 Task: Find connections with filter location Temuco with filter topic #lawyerswith filter profile language Potuguese with filter current company Teladoc Health with filter school University College of Engineering, Osmania University with filter industry Environmental Services with filter service category Information Management with filter keywords title Purchasing Staff
Action: Mouse moved to (572, 72)
Screenshot: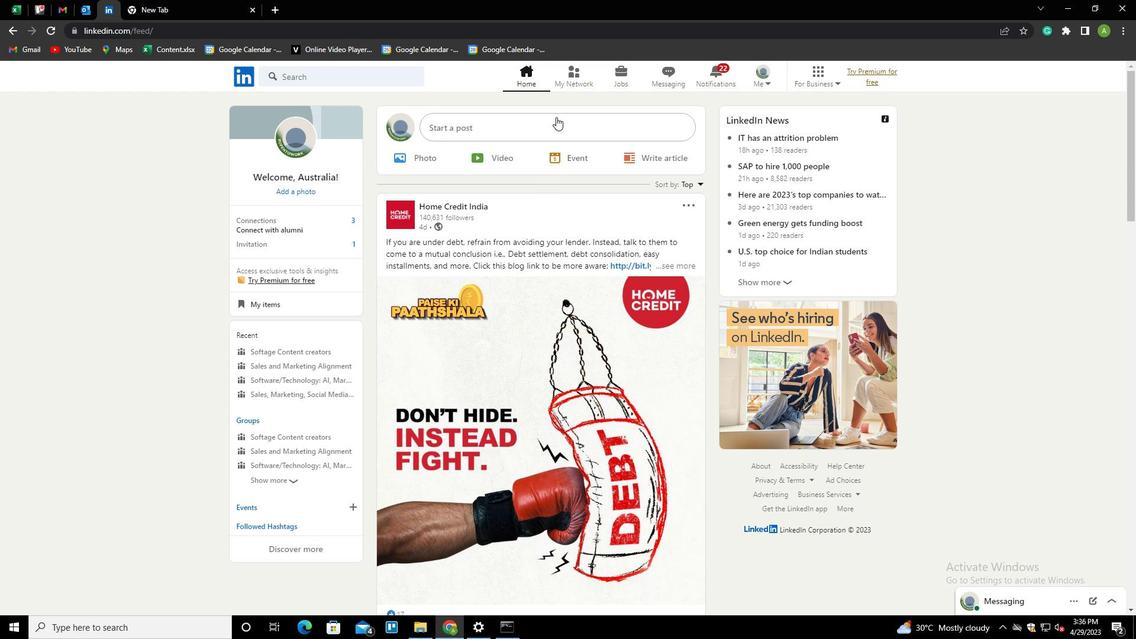 
Action: Mouse pressed left at (572, 72)
Screenshot: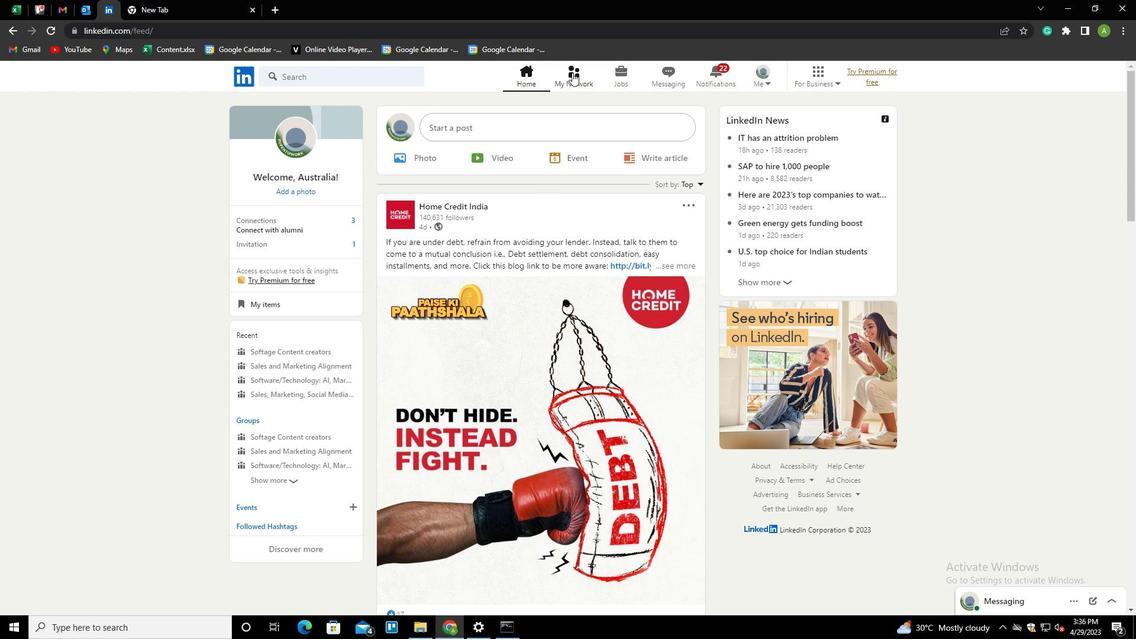
Action: Mouse moved to (303, 150)
Screenshot: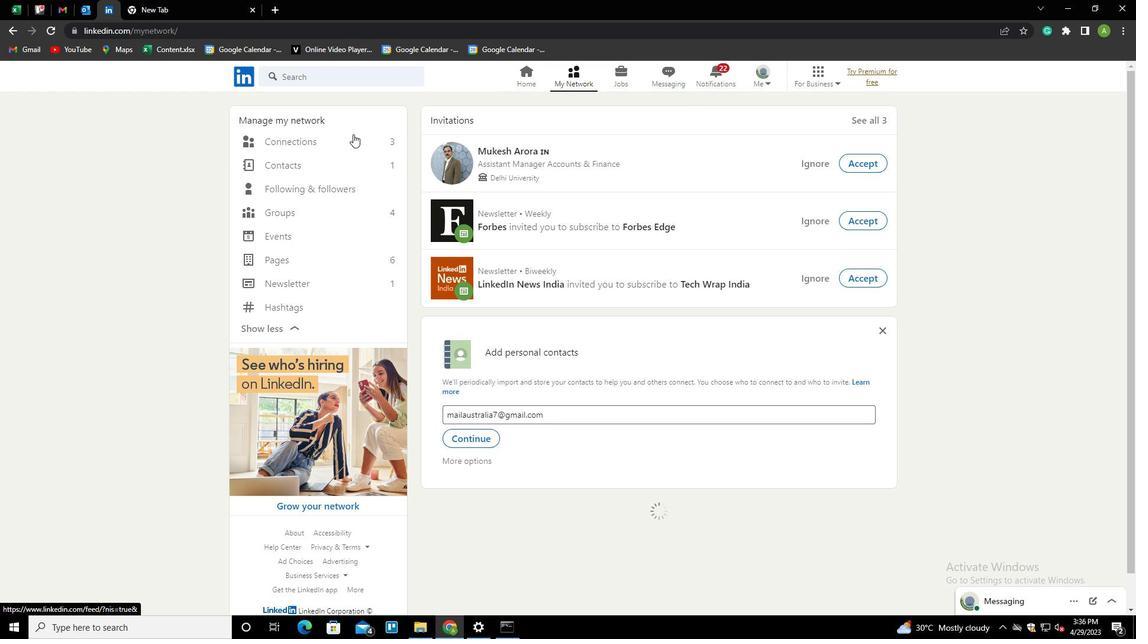 
Action: Mouse pressed left at (303, 150)
Screenshot: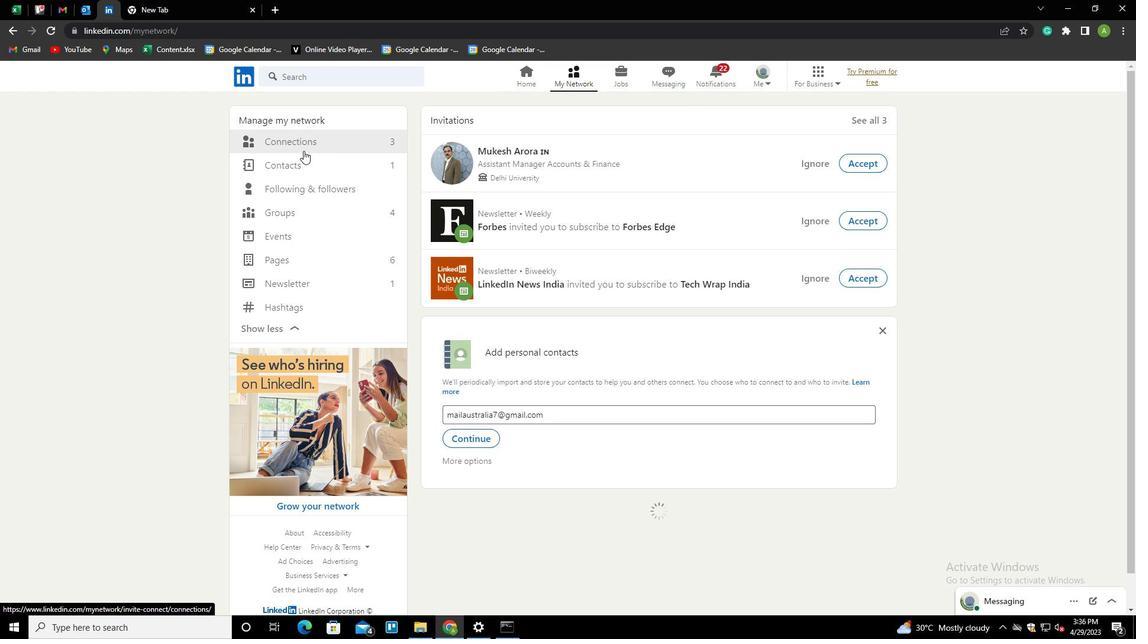 
Action: Mouse moved to (307, 143)
Screenshot: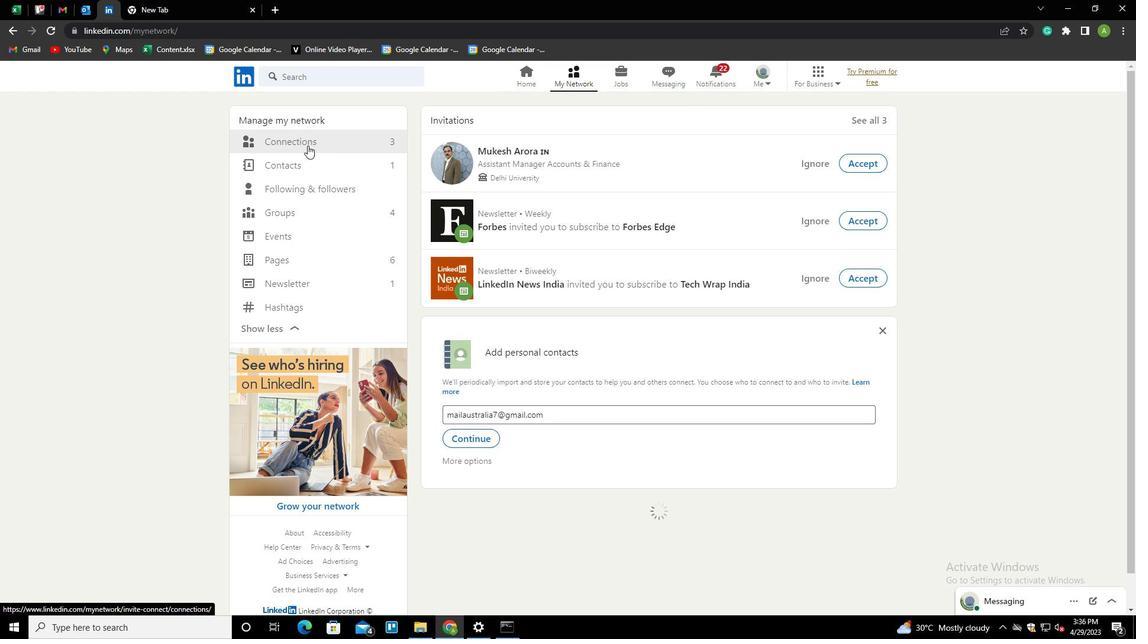 
Action: Mouse pressed left at (307, 143)
Screenshot: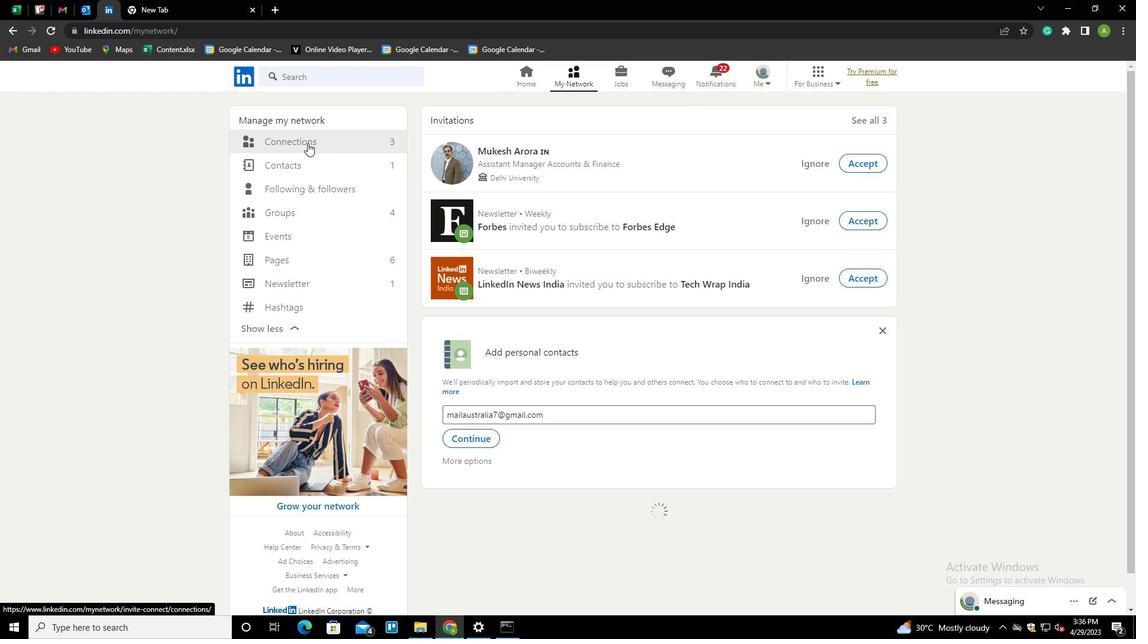 
Action: Mouse moved to (671, 139)
Screenshot: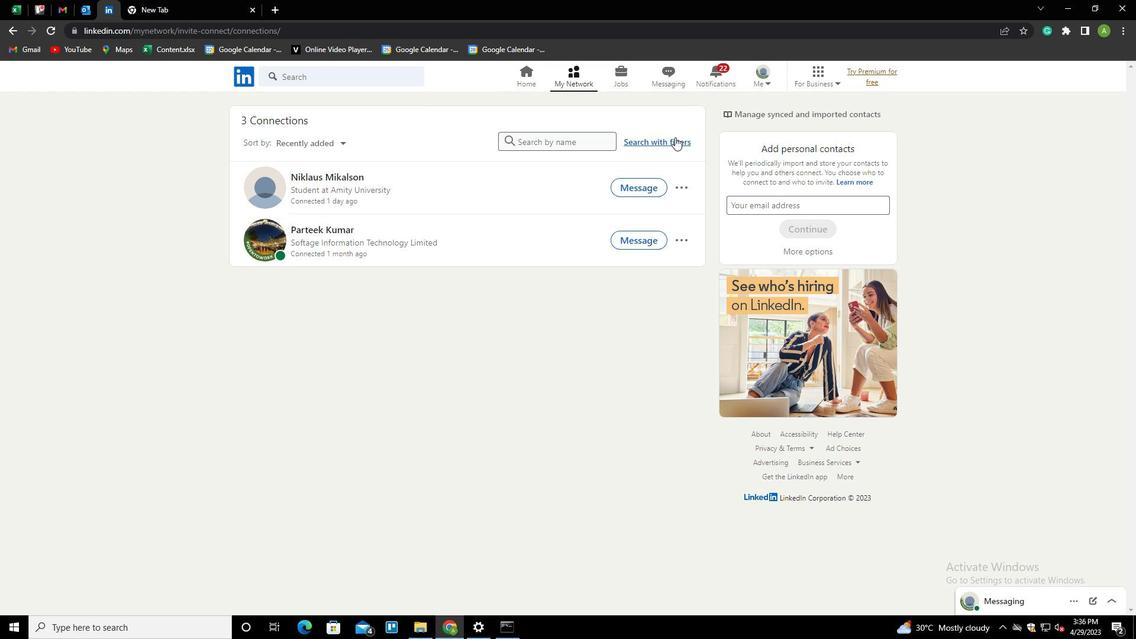 
Action: Mouse pressed left at (671, 139)
Screenshot: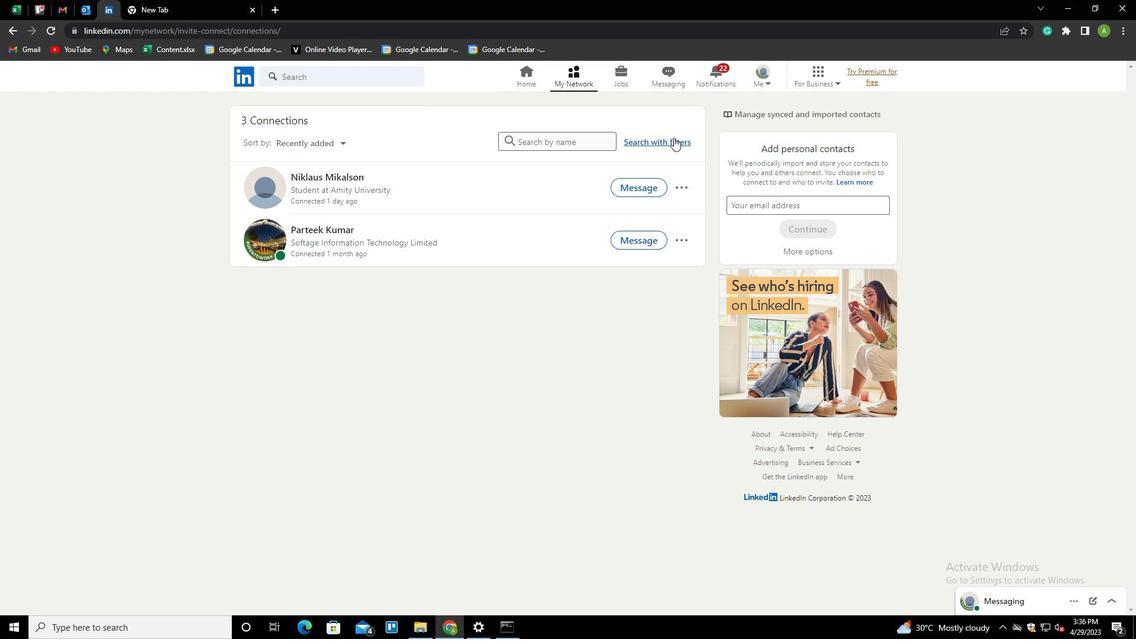 
Action: Mouse moved to (610, 109)
Screenshot: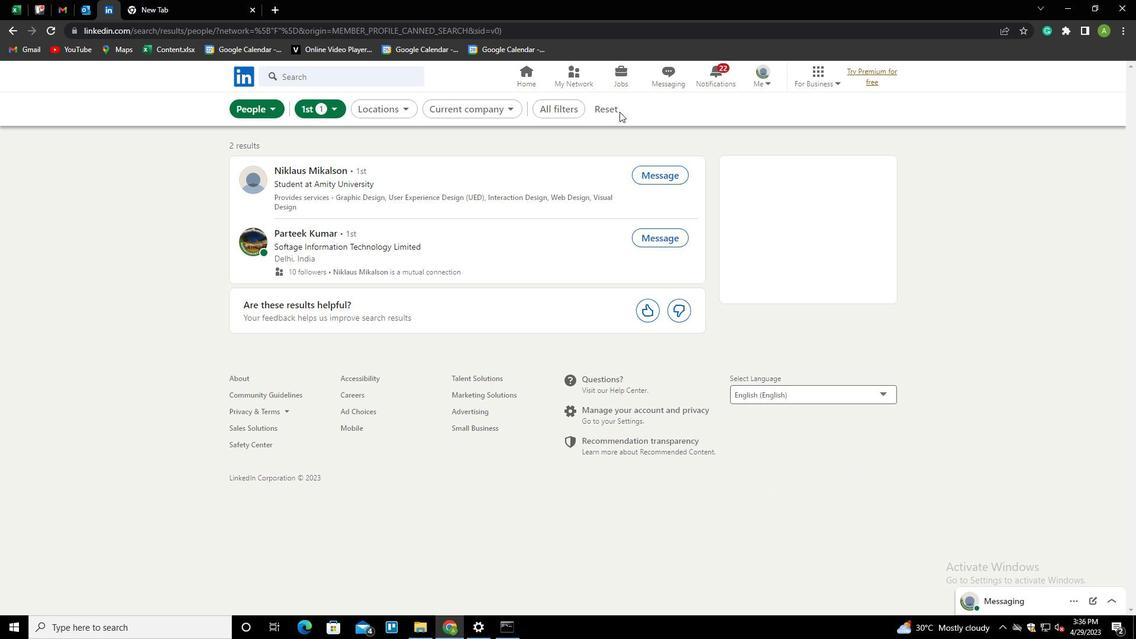 
Action: Mouse pressed left at (610, 109)
Screenshot: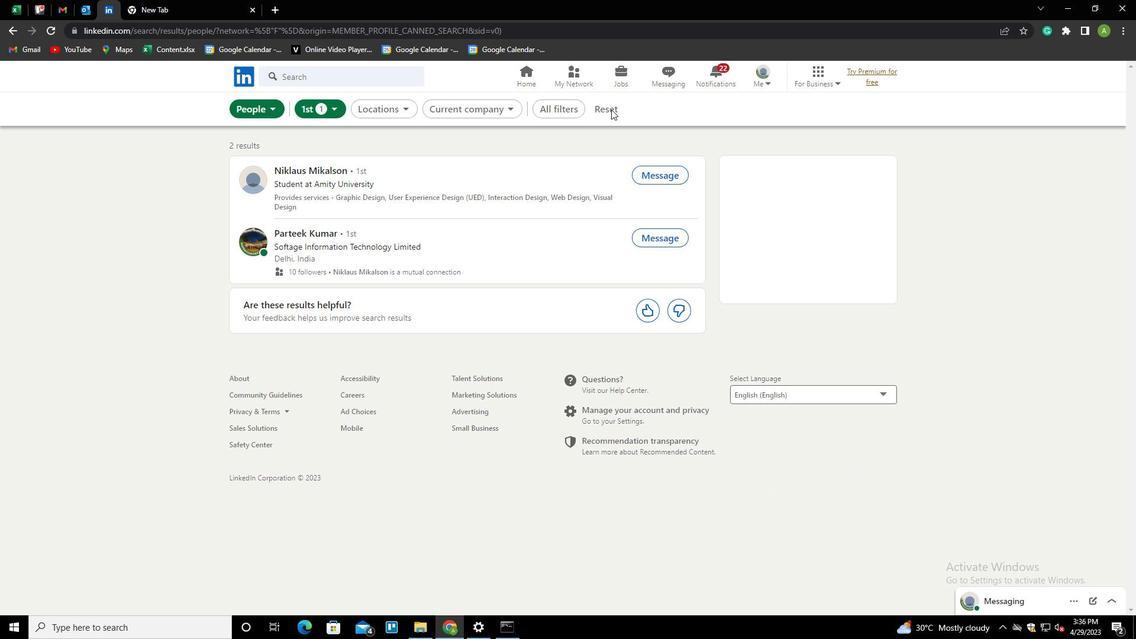 
Action: Mouse moved to (582, 111)
Screenshot: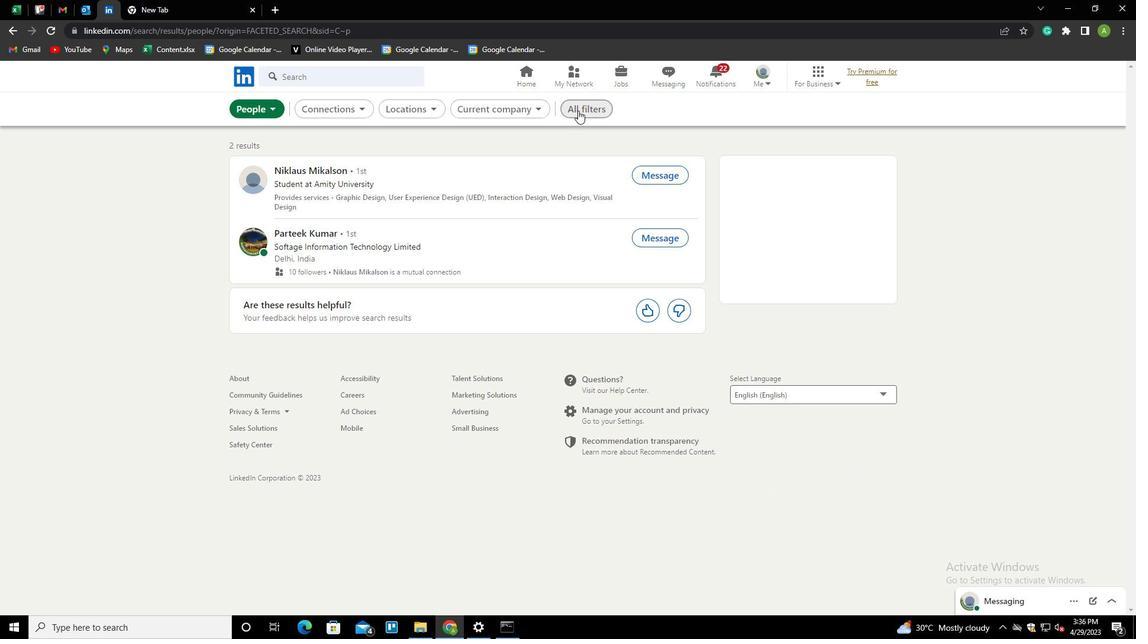 
Action: Mouse pressed left at (582, 111)
Screenshot: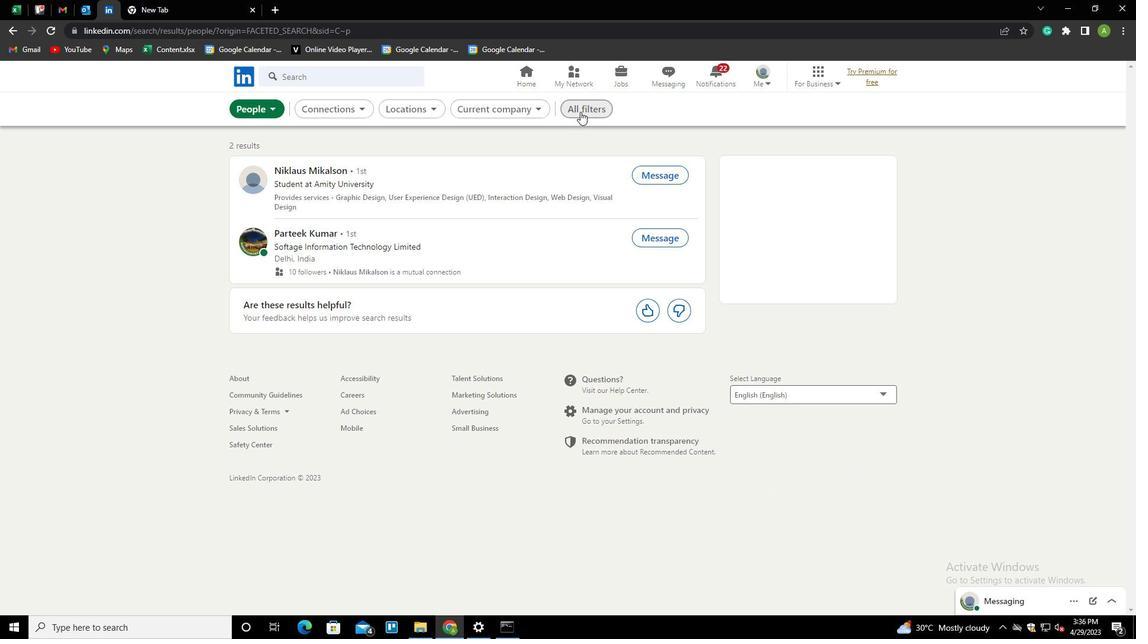 
Action: Mouse moved to (973, 323)
Screenshot: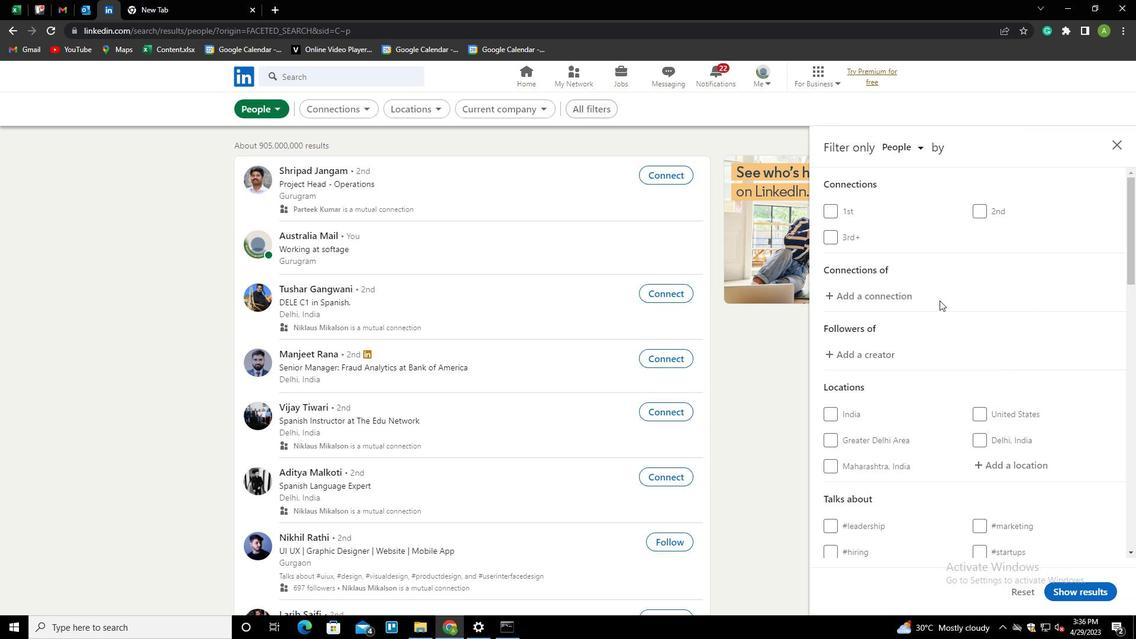 
Action: Mouse scrolled (973, 322) with delta (0, 0)
Screenshot: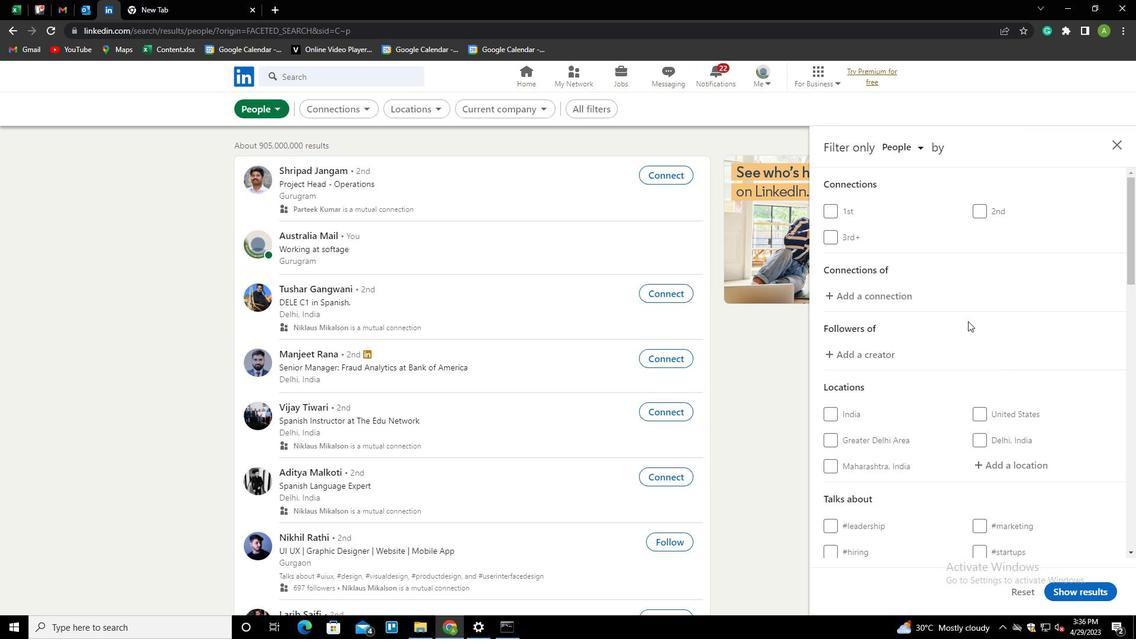 
Action: Mouse scrolled (973, 322) with delta (0, 0)
Screenshot: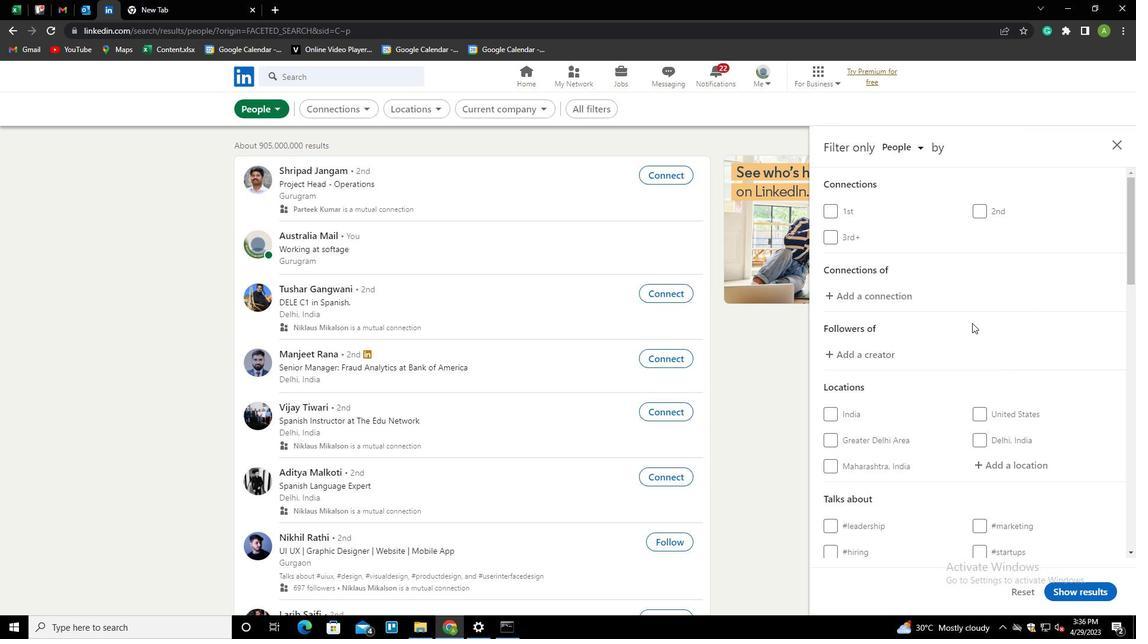 
Action: Mouse scrolled (973, 322) with delta (0, 0)
Screenshot: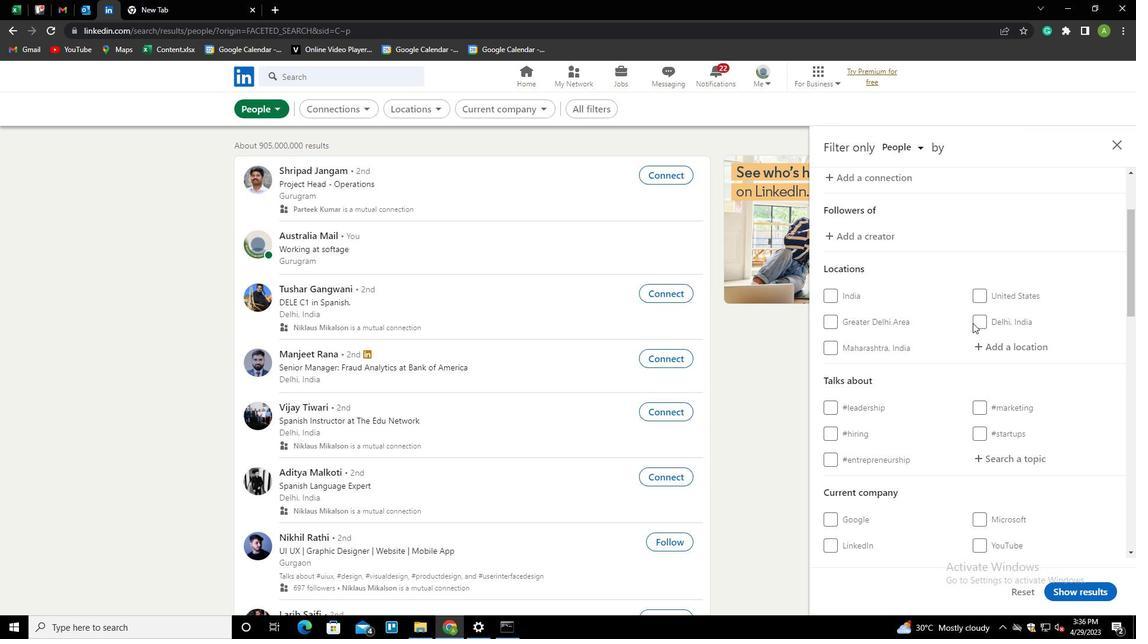 
Action: Mouse moved to (987, 290)
Screenshot: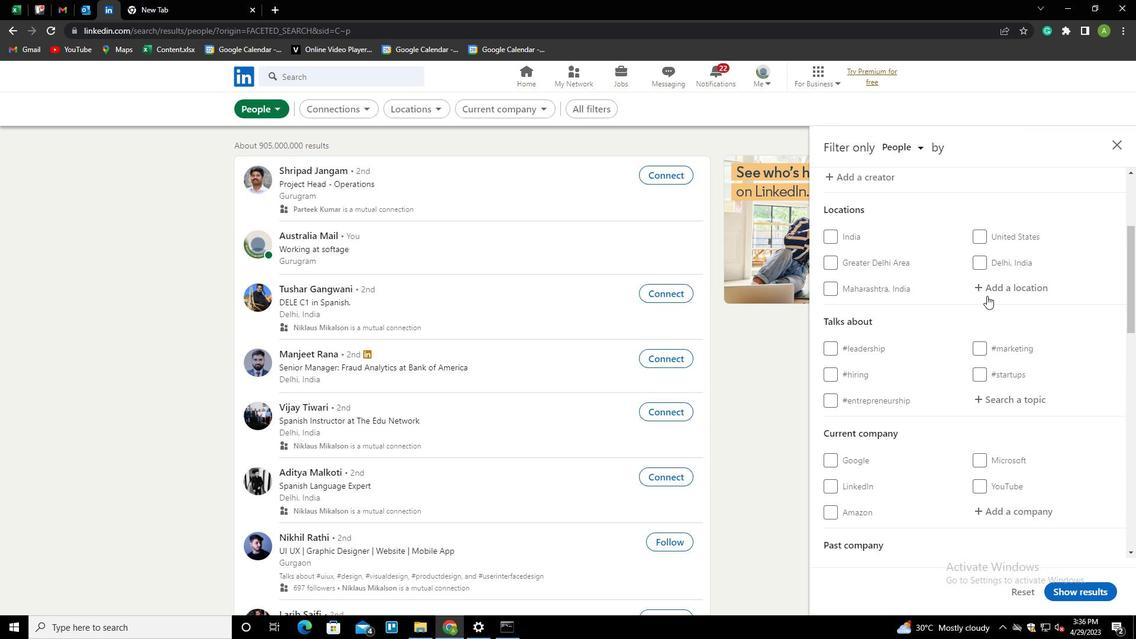 
Action: Mouse pressed left at (987, 290)
Screenshot: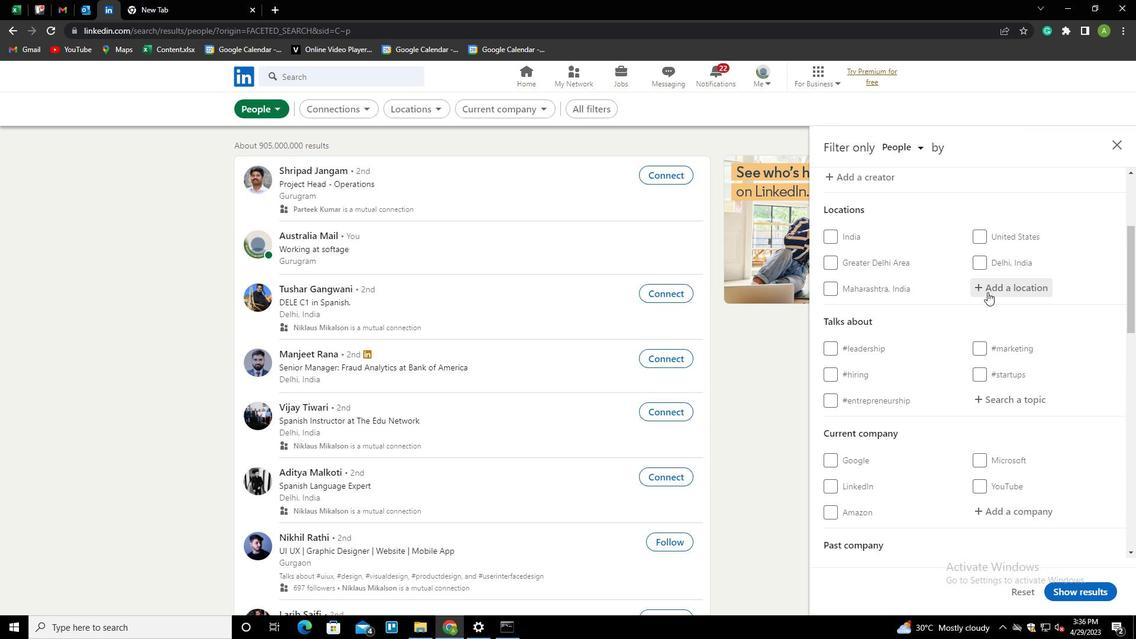 
Action: Key pressed <Key.shift><Key.shift><Key.shift><Key.shift><Key.shift>TEMCO
Screenshot: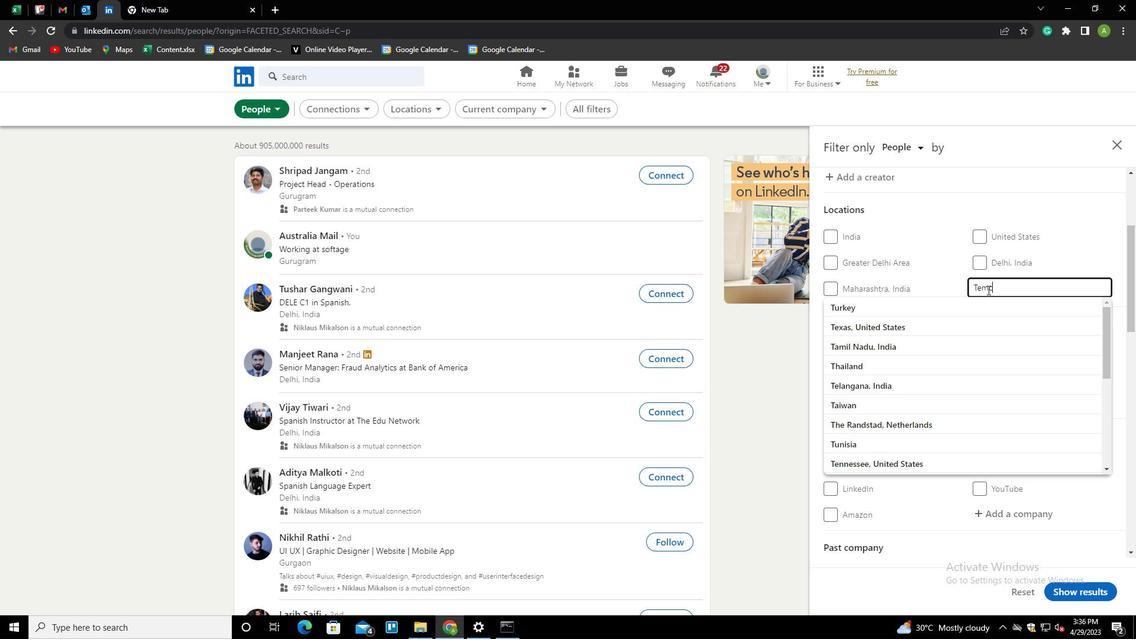 
Action: Mouse moved to (1058, 334)
Screenshot: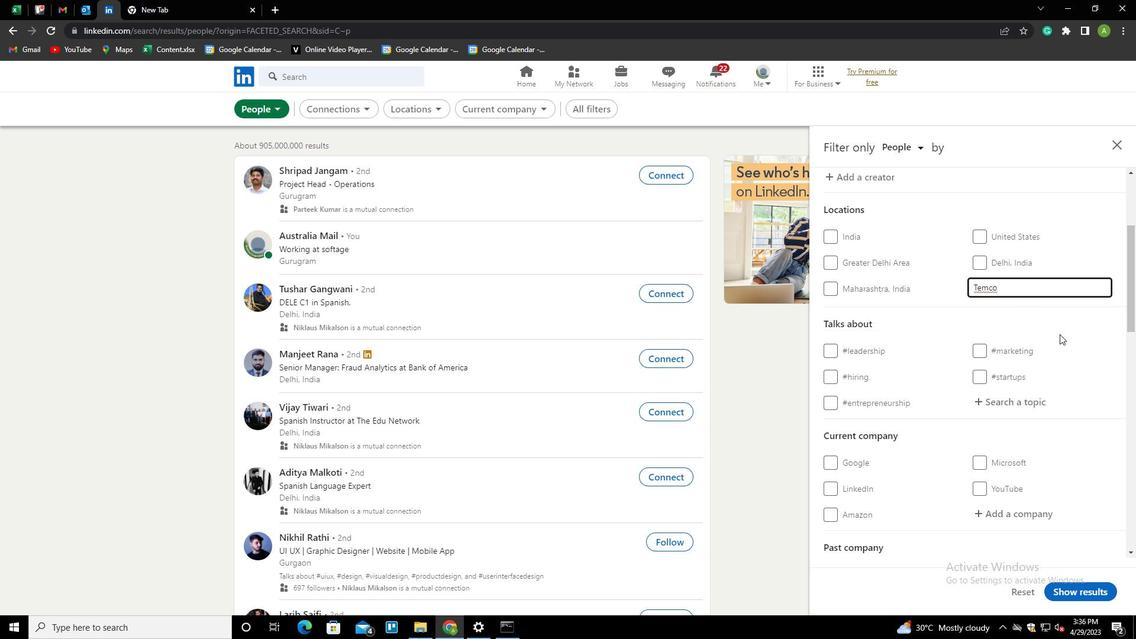 
Action: Key pressed <Key.left><Key.left>U<Key.up><Key.up><Key.enter>
Screenshot: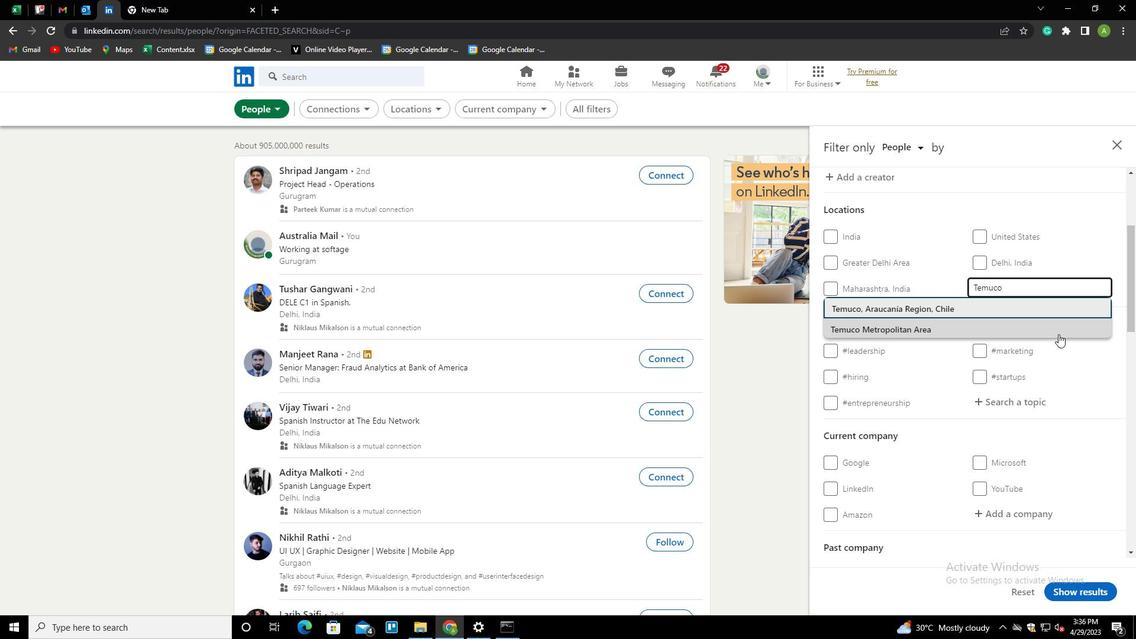 
Action: Mouse scrolled (1058, 333) with delta (0, 0)
Screenshot: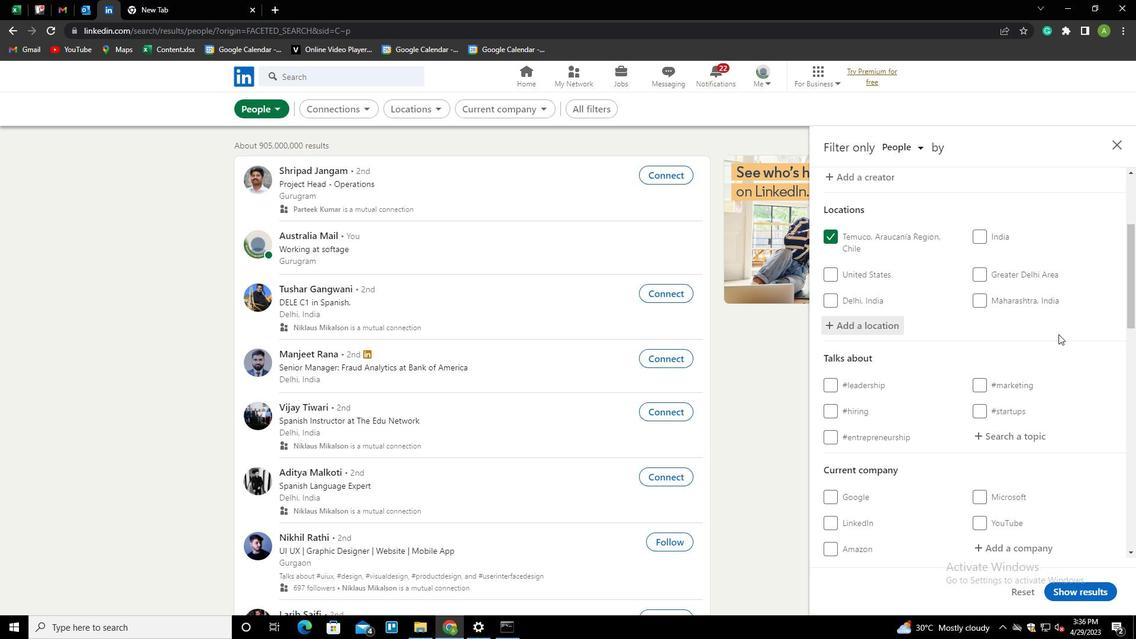 
Action: Mouse scrolled (1058, 333) with delta (0, 0)
Screenshot: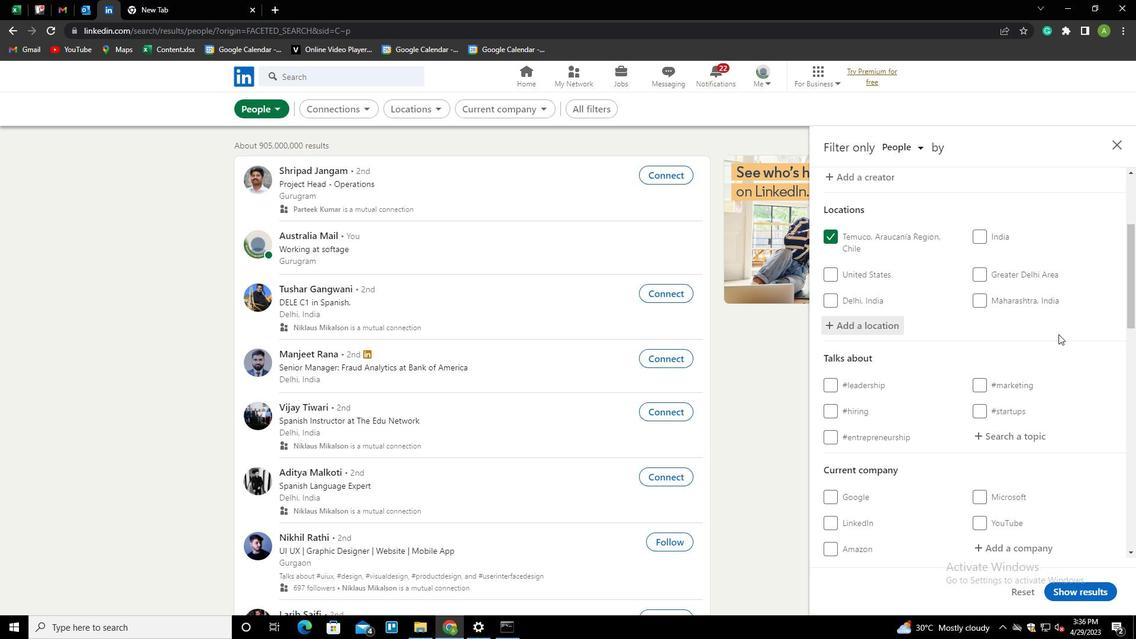 
Action: Mouse moved to (1006, 320)
Screenshot: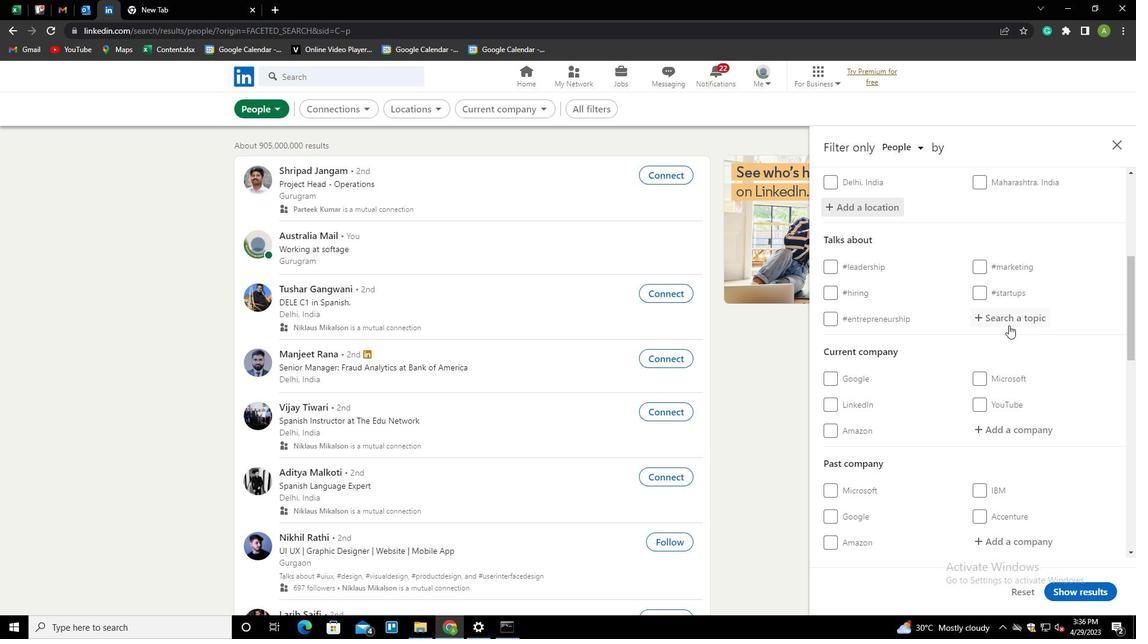 
Action: Mouse pressed left at (1006, 320)
Screenshot: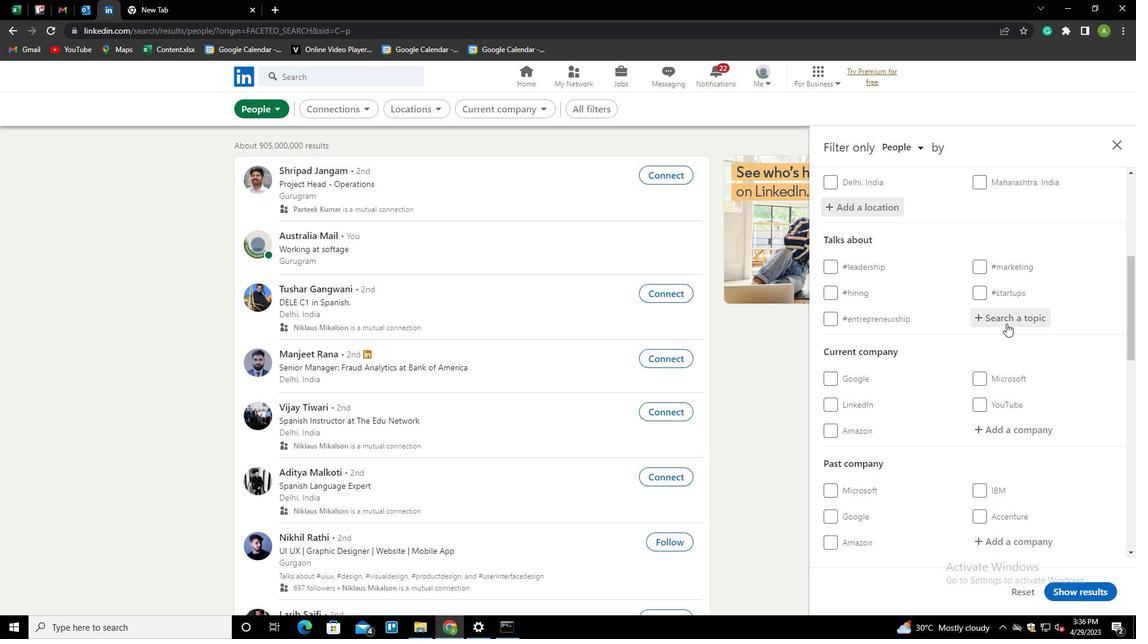 
Action: Mouse moved to (1009, 319)
Screenshot: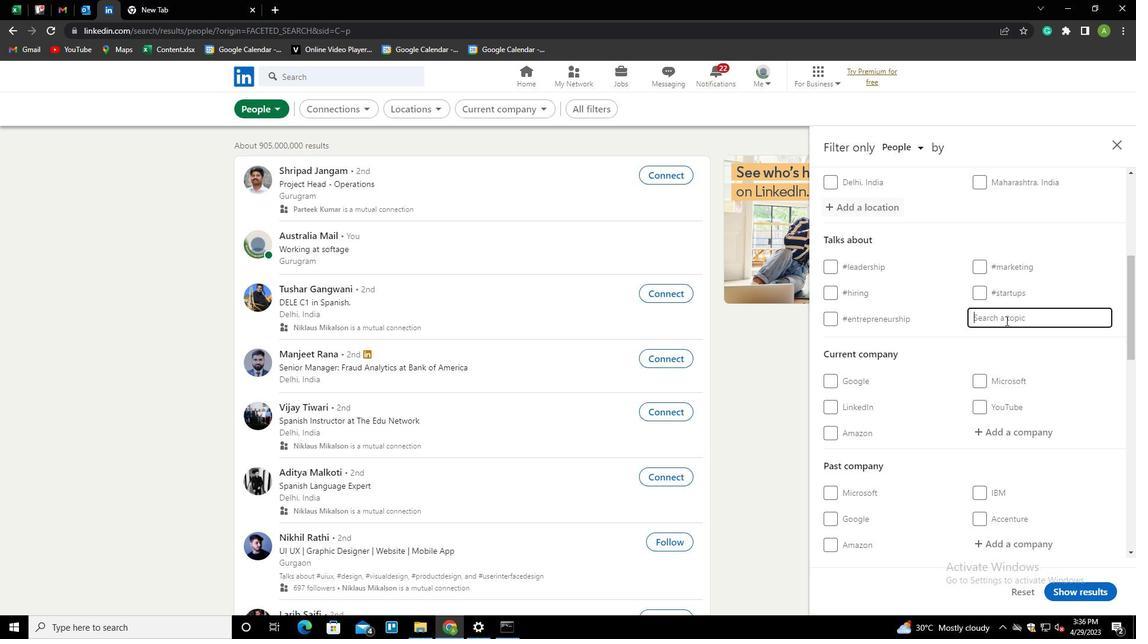
Action: Mouse pressed left at (1009, 319)
Screenshot: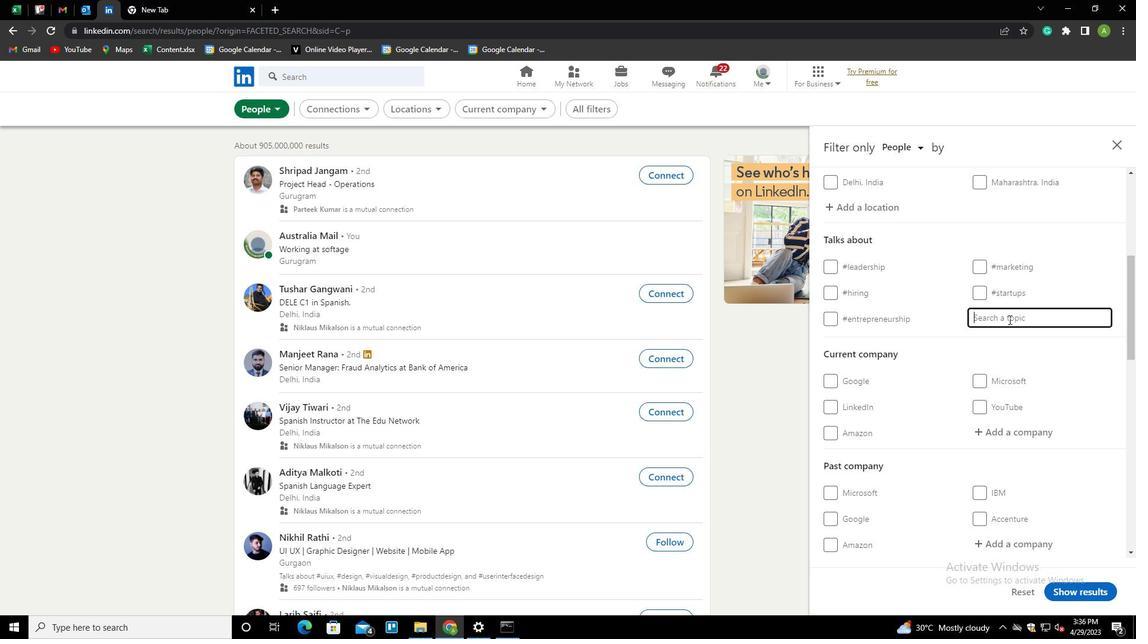 
Action: Key pressed LAWYER<Key.down><Key.down><Key.enter>
Screenshot: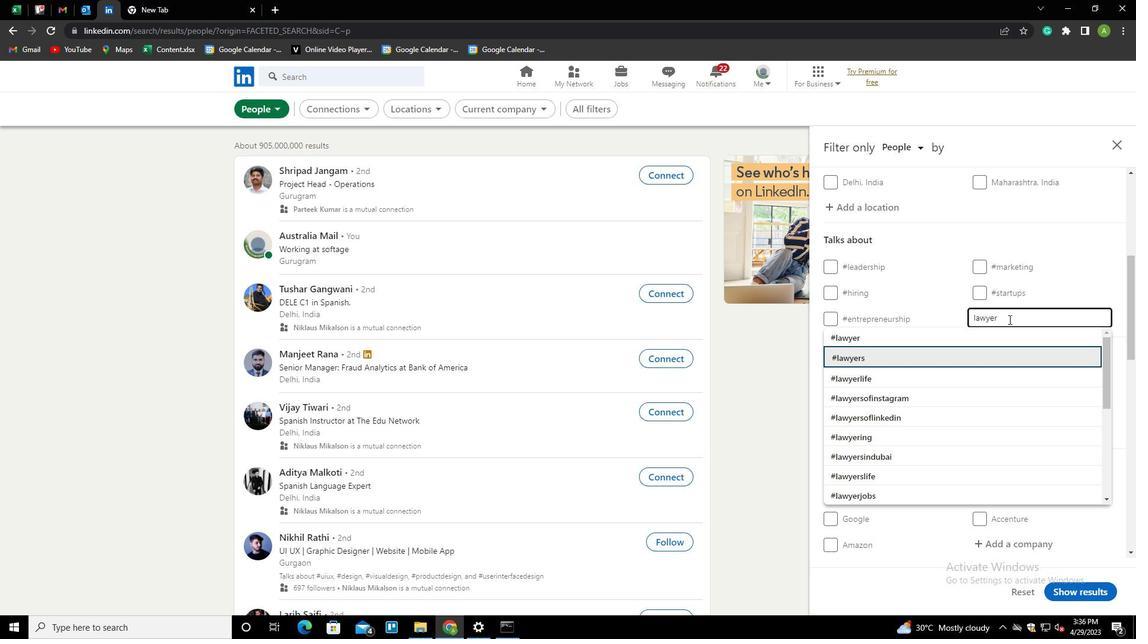 
Action: Mouse scrolled (1009, 319) with delta (0, 0)
Screenshot: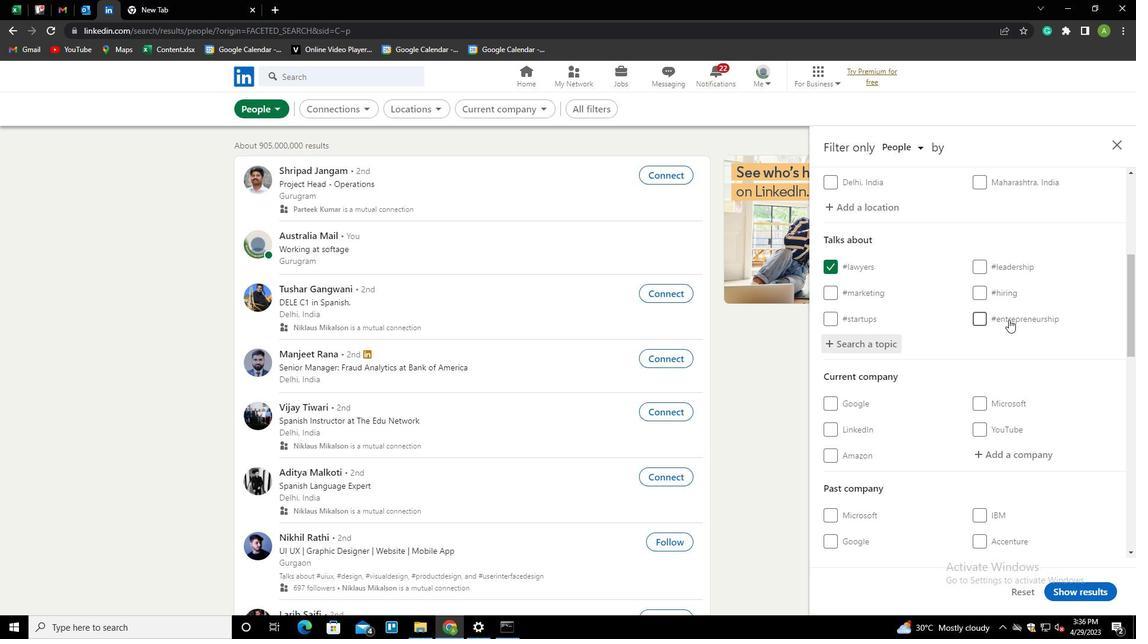
Action: Mouse scrolled (1009, 319) with delta (0, 0)
Screenshot: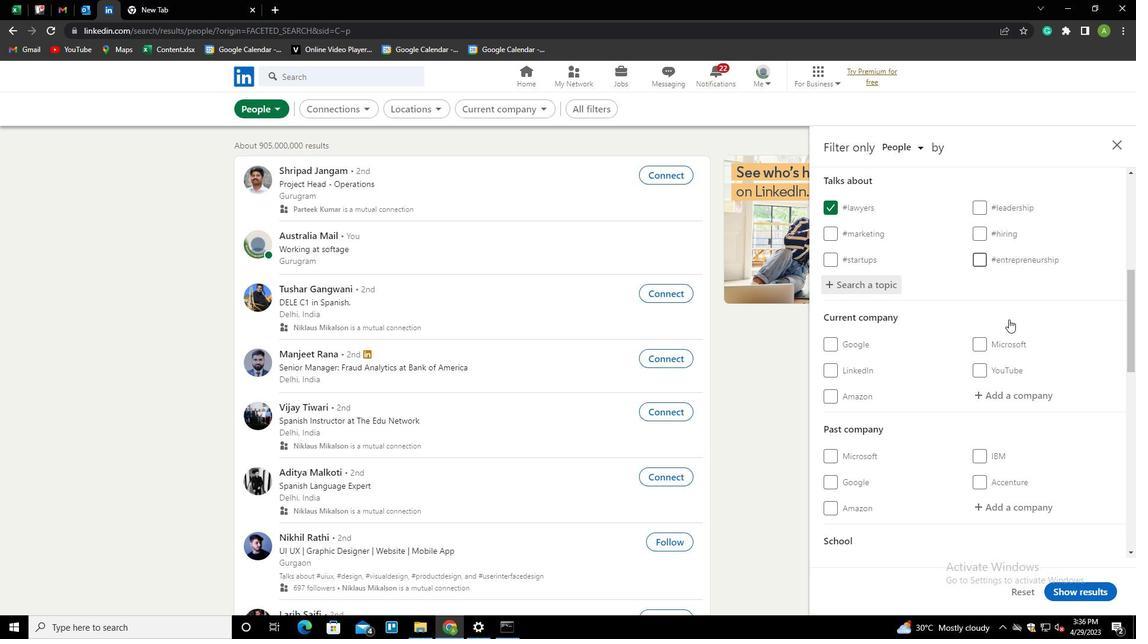 
Action: Mouse scrolled (1009, 319) with delta (0, 0)
Screenshot: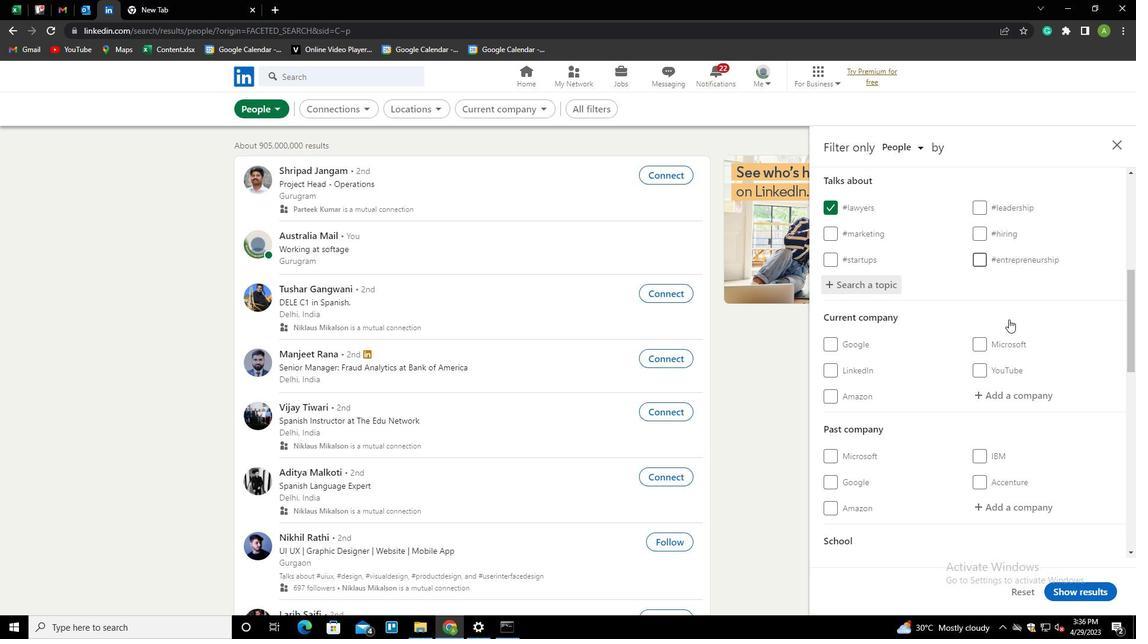 
Action: Mouse scrolled (1009, 319) with delta (0, 0)
Screenshot: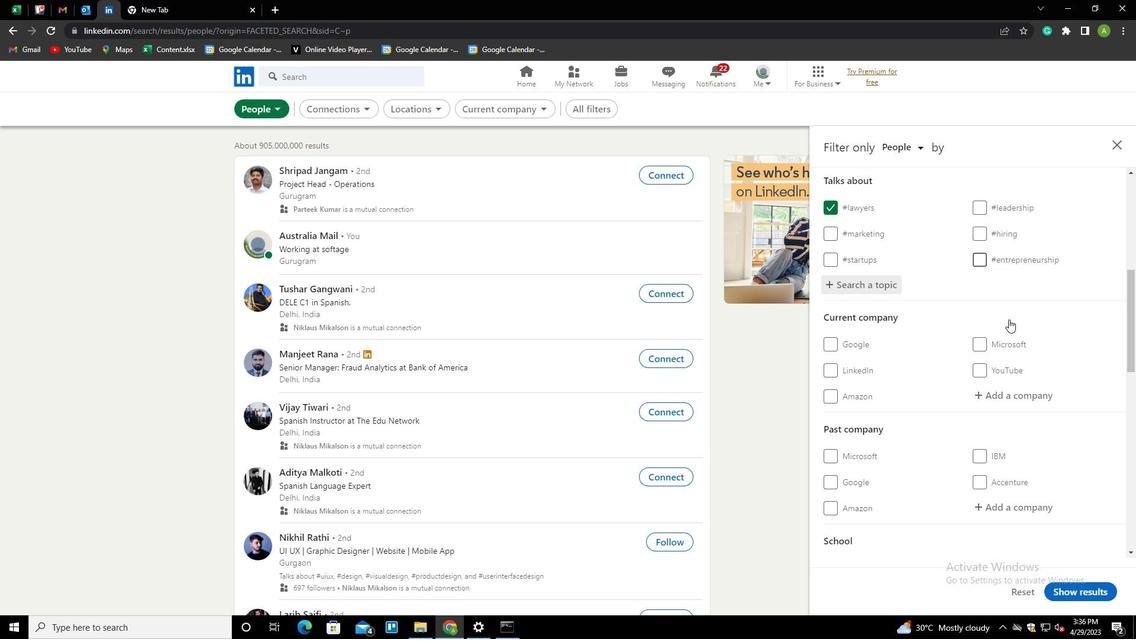 
Action: Mouse scrolled (1009, 319) with delta (0, 0)
Screenshot: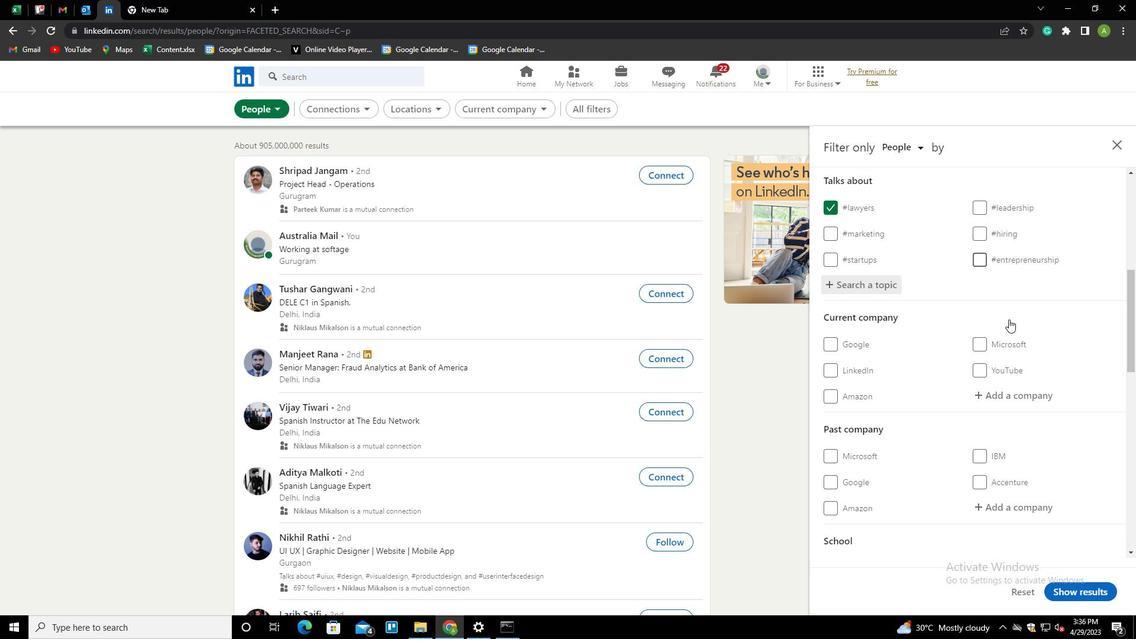 
Action: Mouse scrolled (1009, 319) with delta (0, 0)
Screenshot: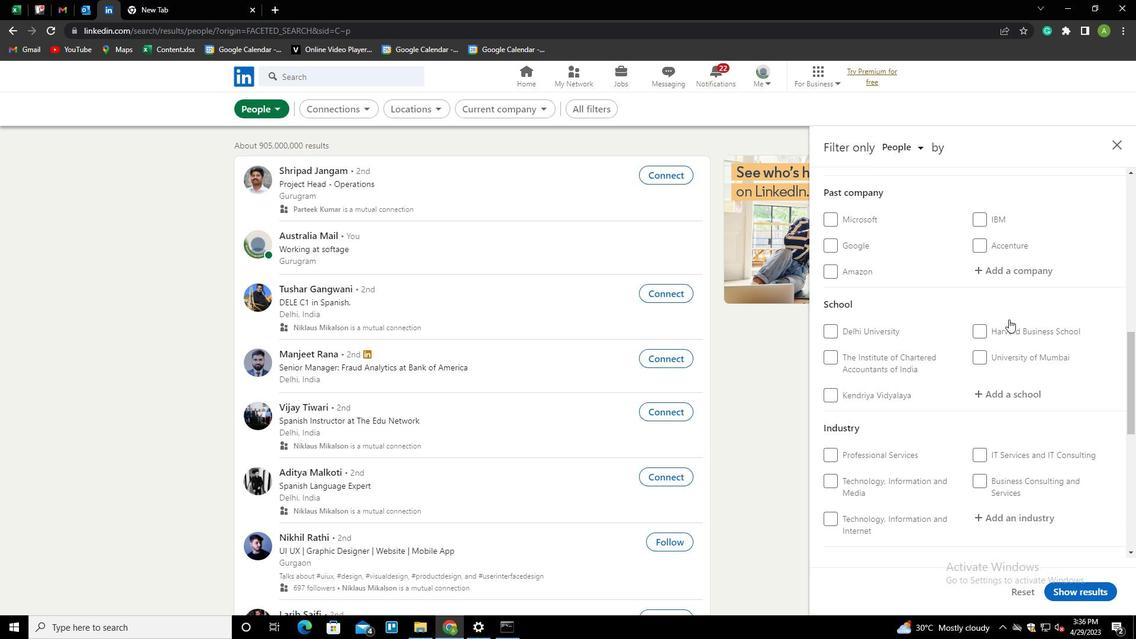 
Action: Mouse scrolled (1009, 319) with delta (0, 0)
Screenshot: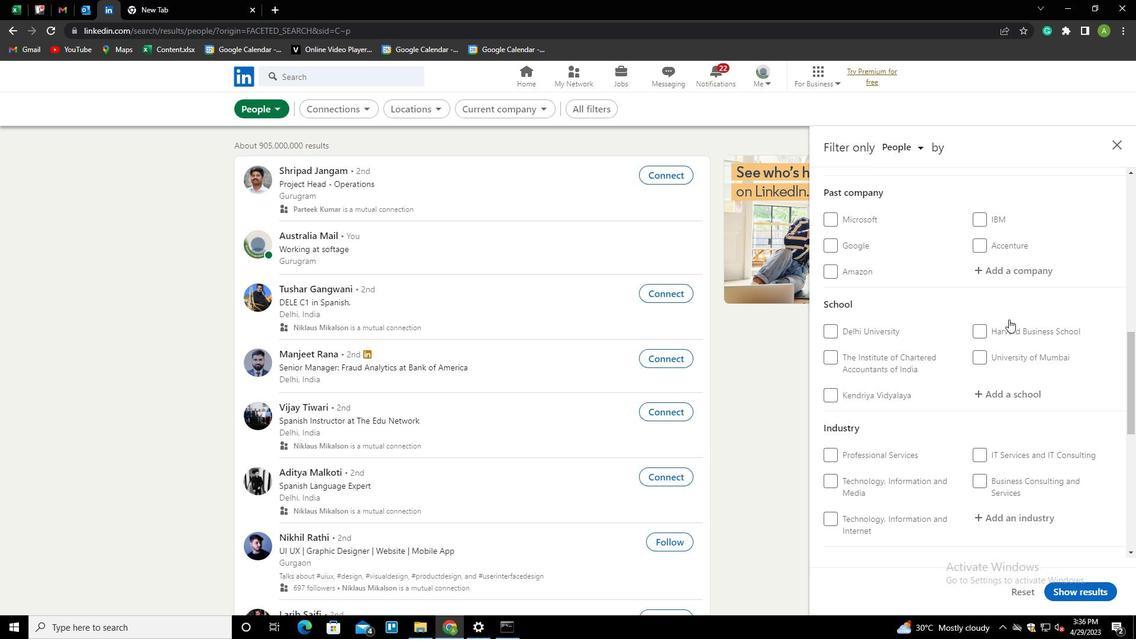 
Action: Mouse scrolled (1009, 319) with delta (0, 0)
Screenshot: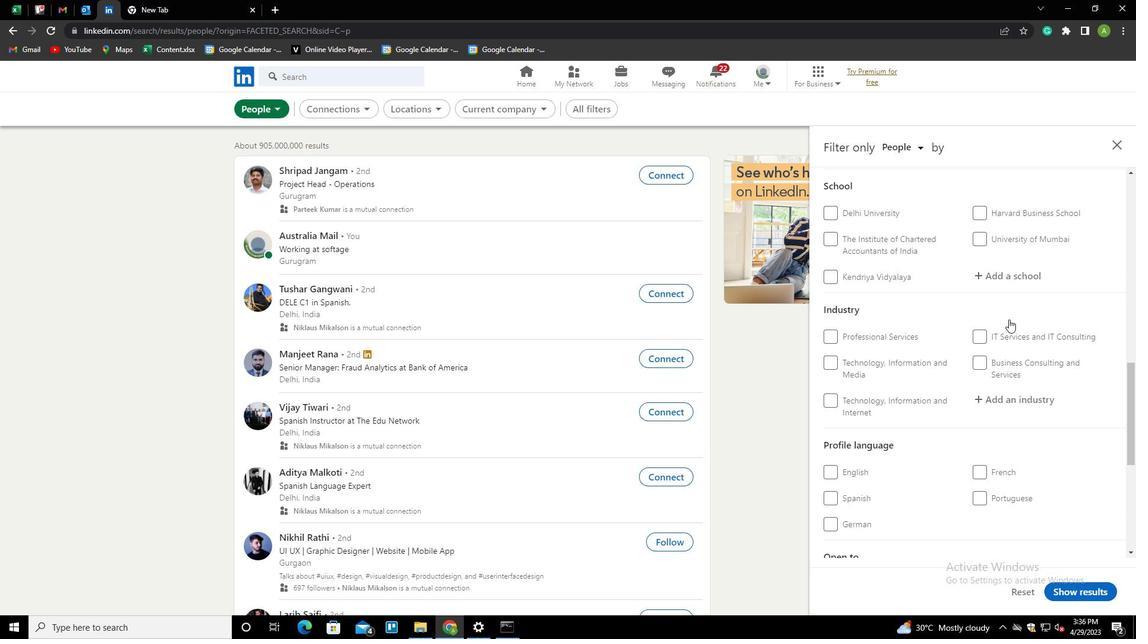 
Action: Mouse scrolled (1009, 319) with delta (0, 0)
Screenshot: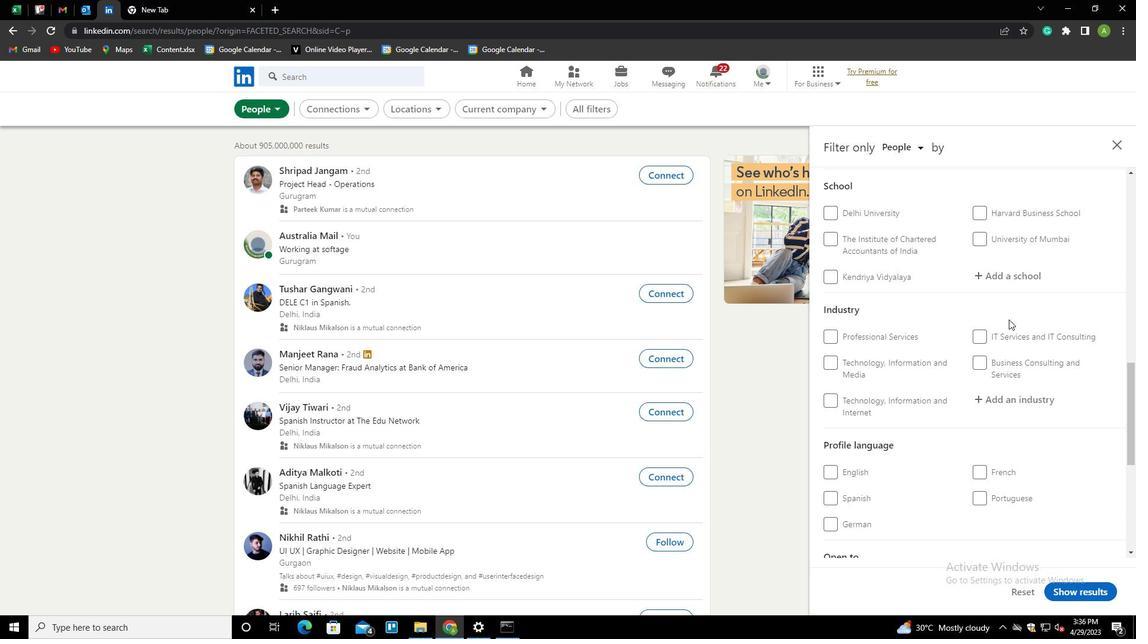 
Action: Mouse moved to (981, 379)
Screenshot: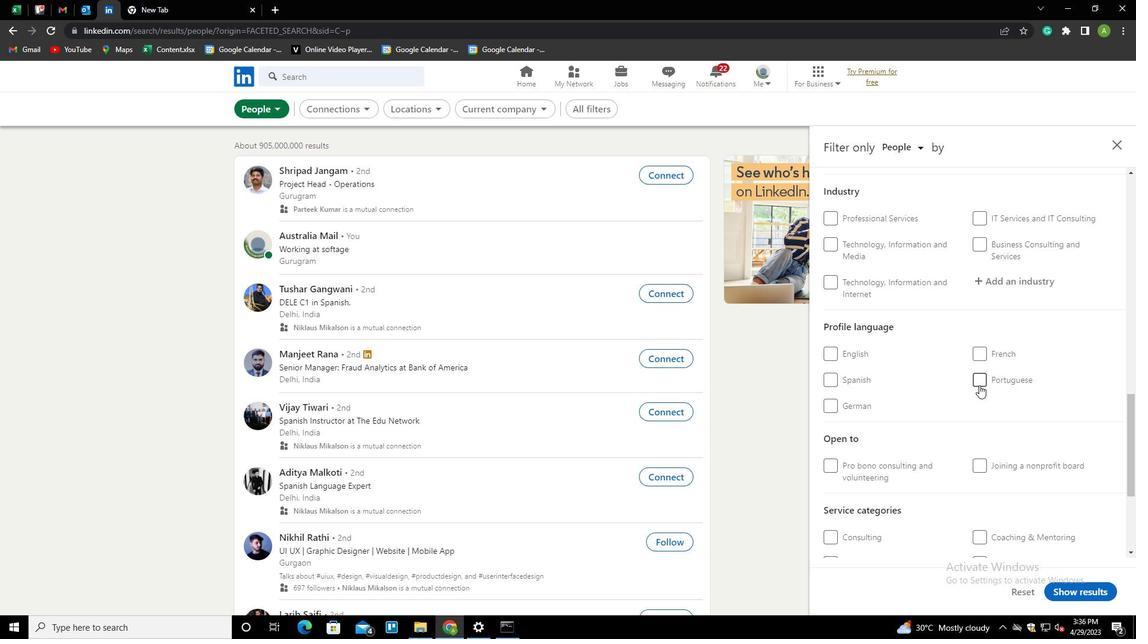 
Action: Mouse pressed left at (981, 379)
Screenshot: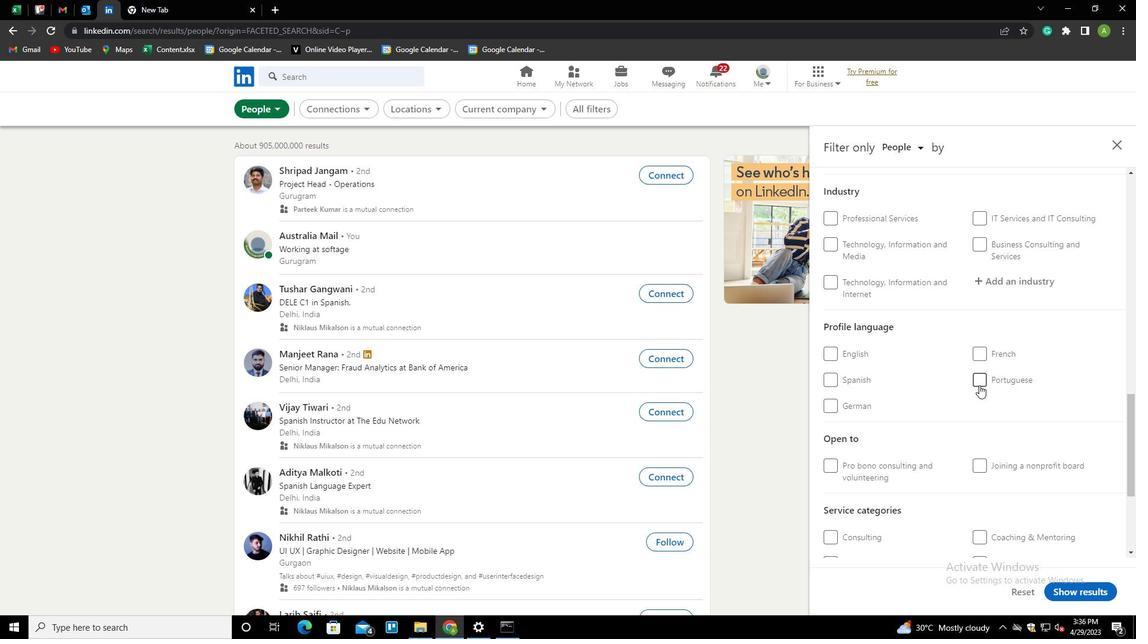 
Action: Mouse moved to (1057, 401)
Screenshot: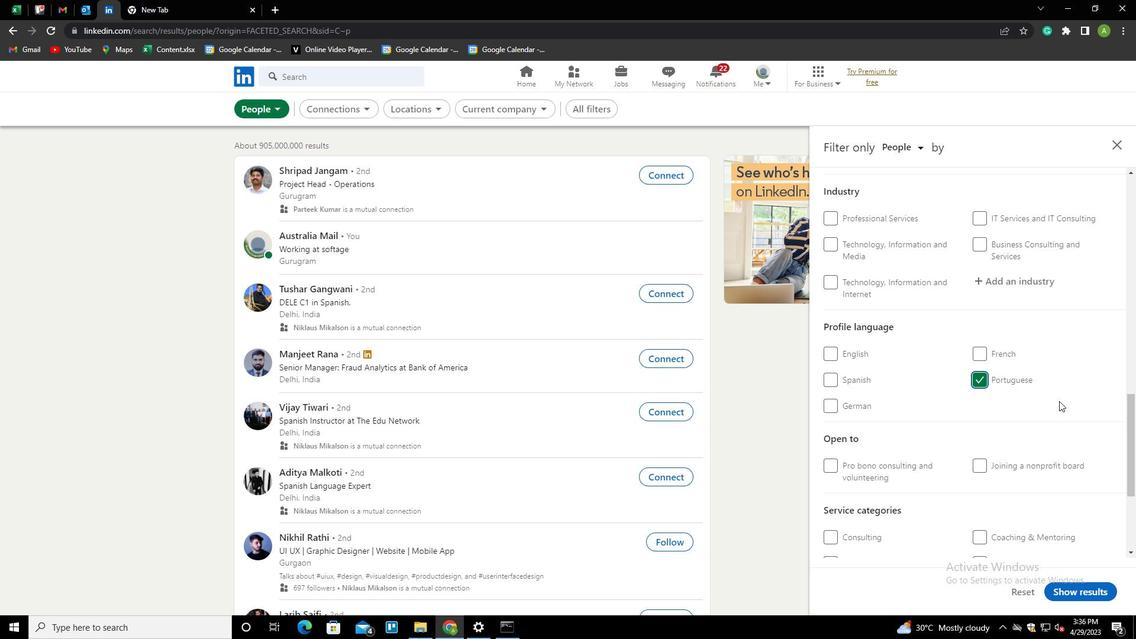 
Action: Mouse scrolled (1057, 401) with delta (0, 0)
Screenshot: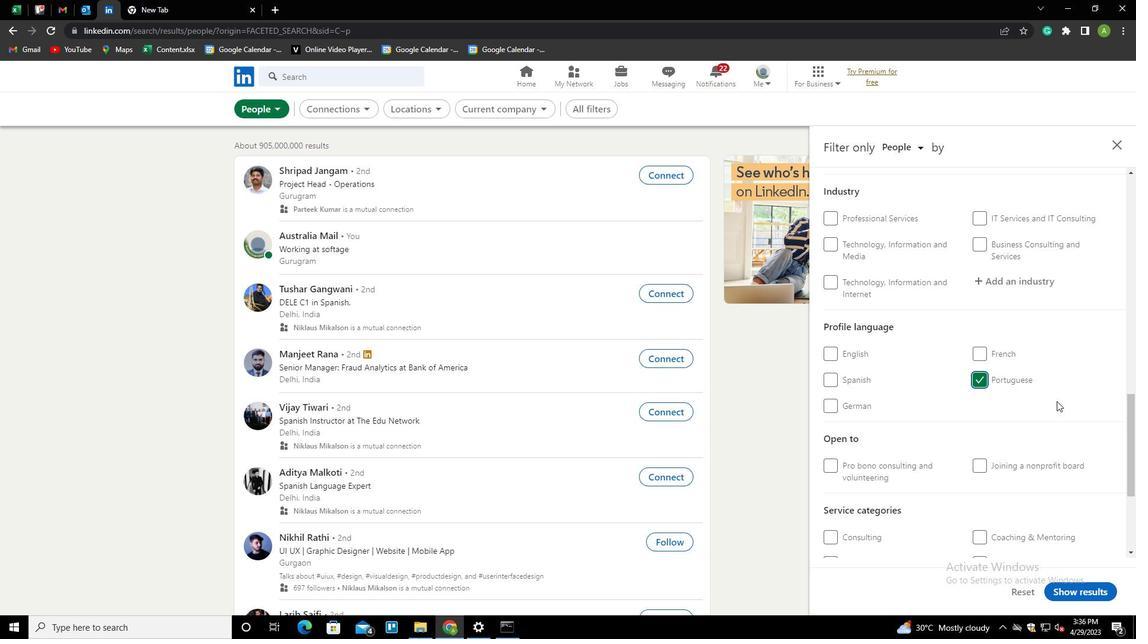 
Action: Mouse scrolled (1057, 401) with delta (0, 0)
Screenshot: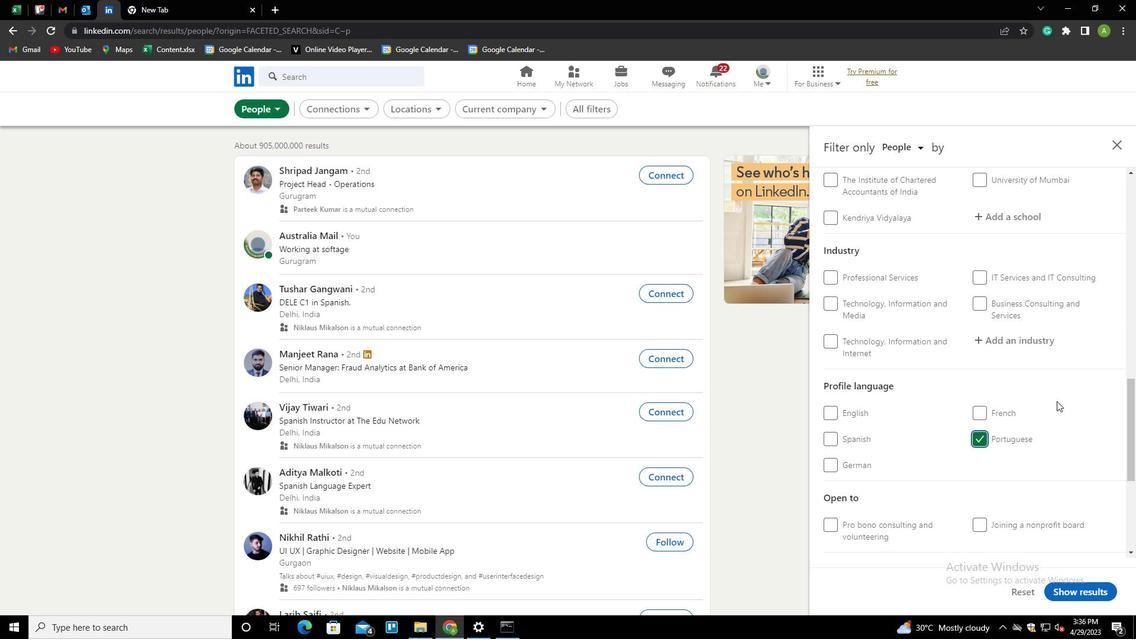 
Action: Mouse scrolled (1057, 401) with delta (0, 0)
Screenshot: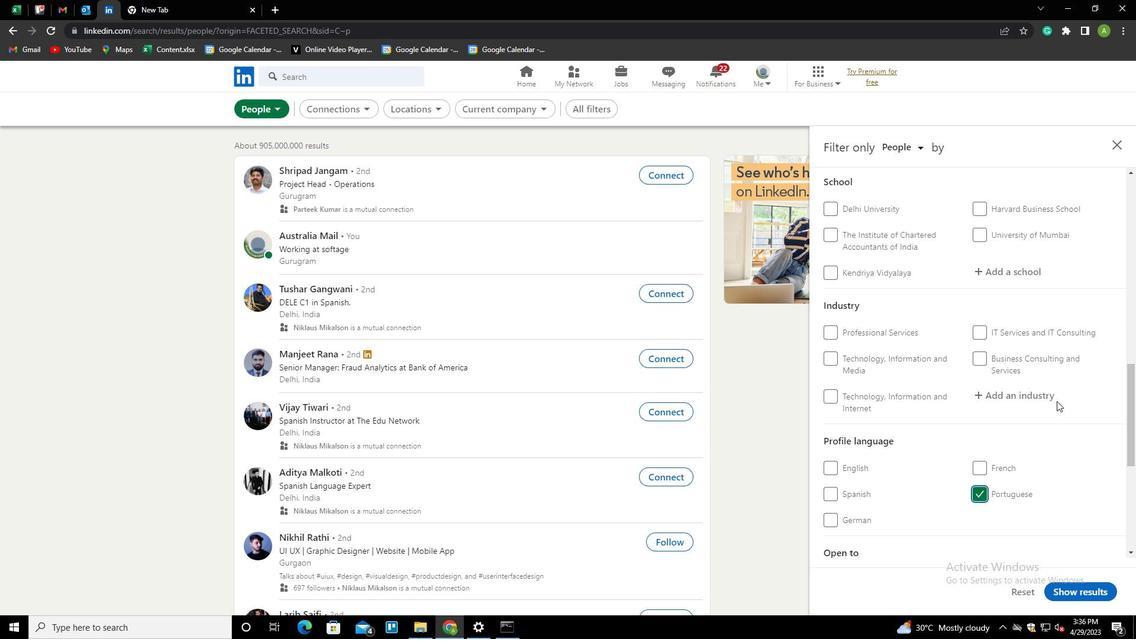 
Action: Mouse scrolled (1057, 401) with delta (0, 0)
Screenshot: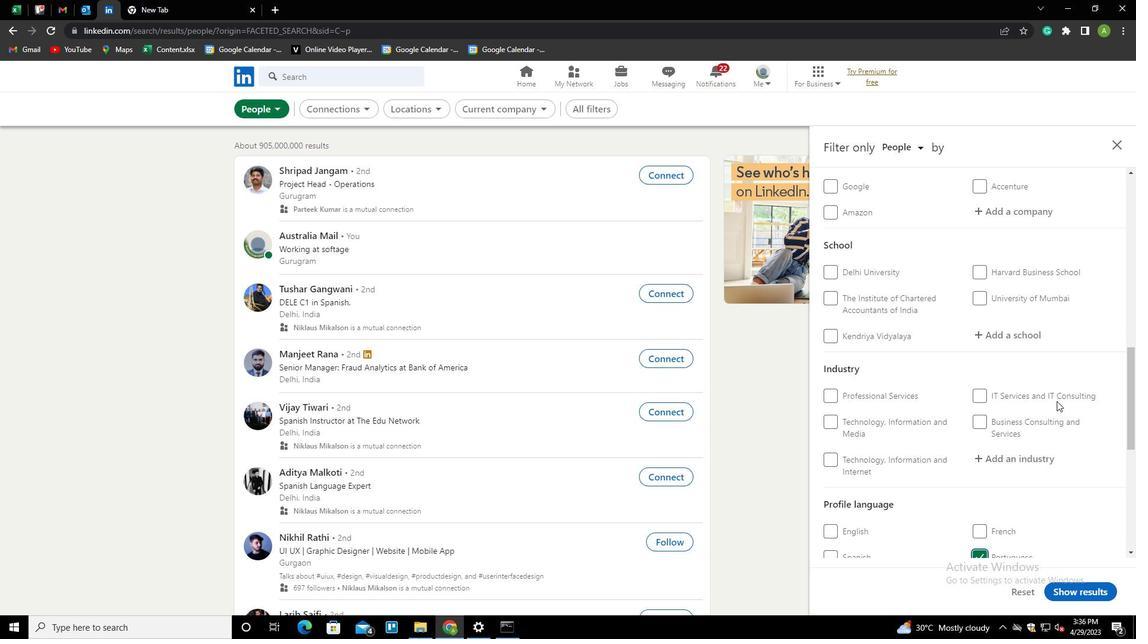 
Action: Mouse scrolled (1057, 401) with delta (0, 0)
Screenshot: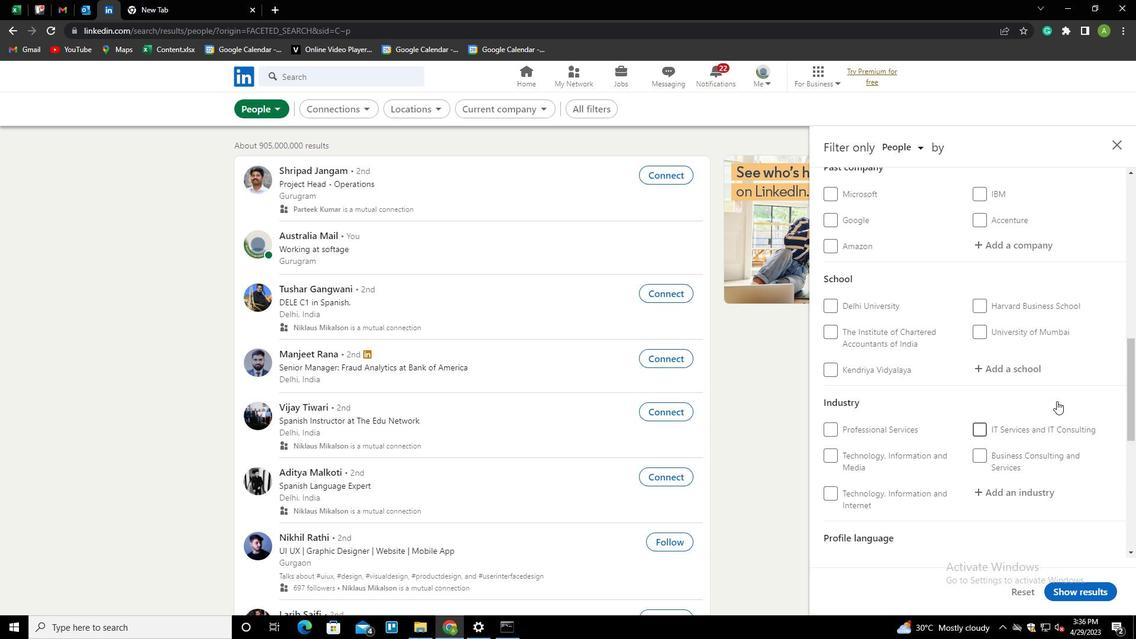 
Action: Mouse scrolled (1057, 401) with delta (0, 0)
Screenshot: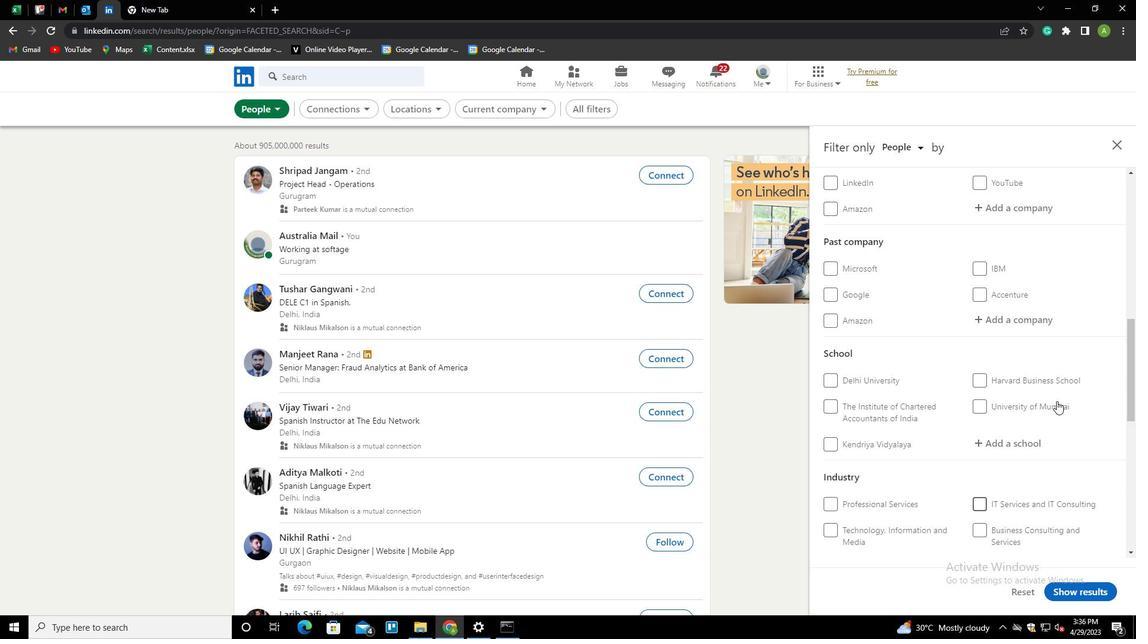 
Action: Mouse scrolled (1057, 401) with delta (0, 0)
Screenshot: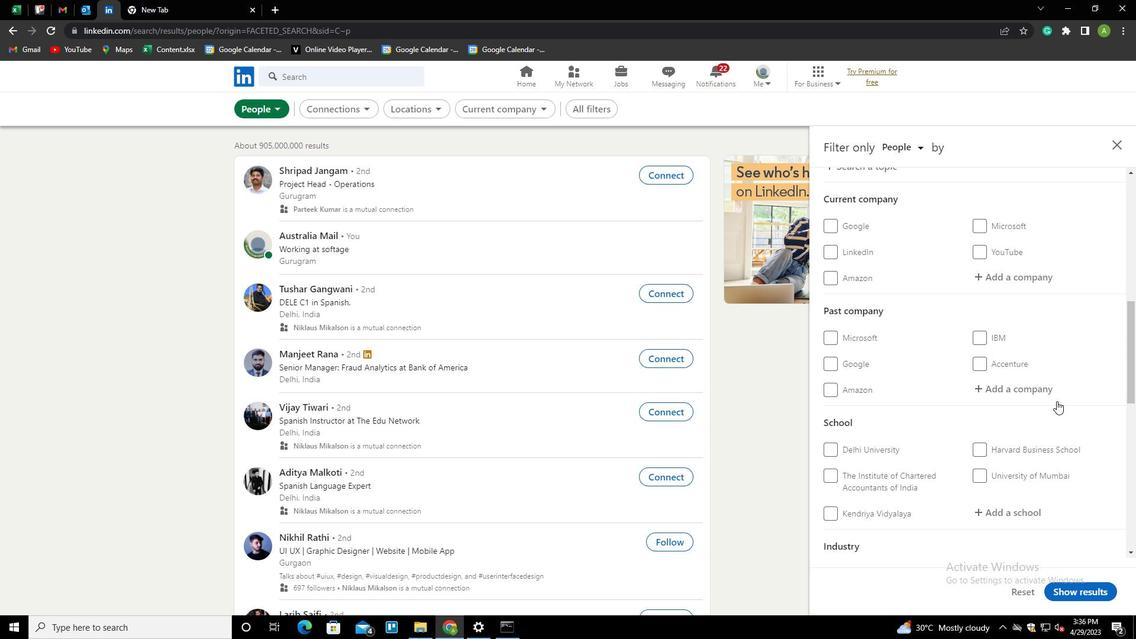 
Action: Mouse moved to (1012, 343)
Screenshot: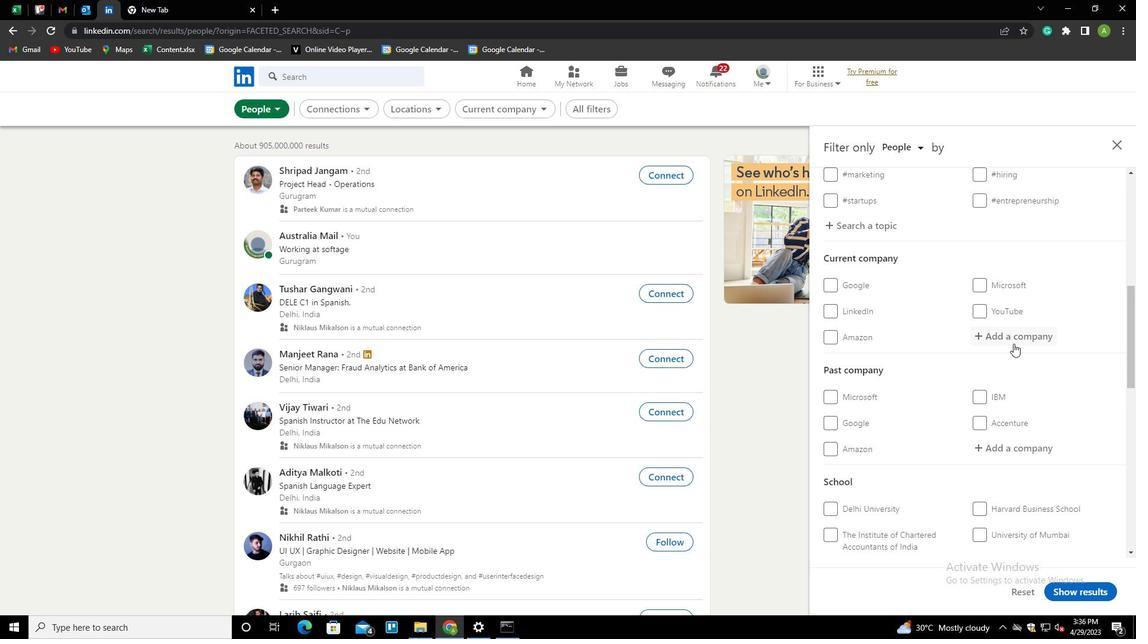 
Action: Mouse pressed left at (1012, 343)
Screenshot: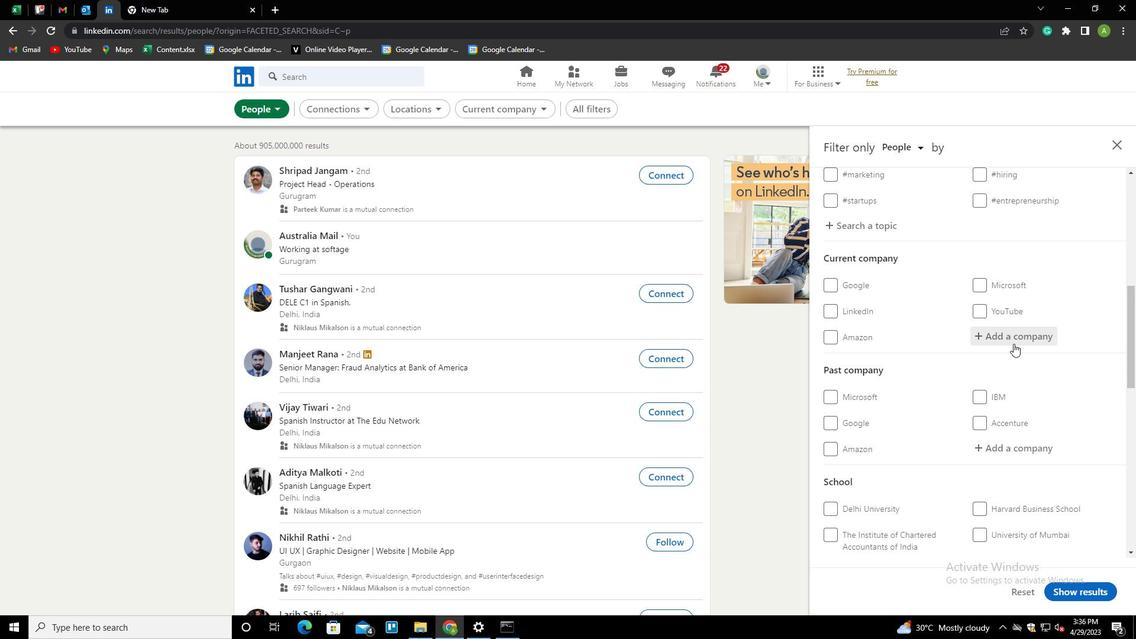 
Action: Key pressed <Key.shift>
Screenshot: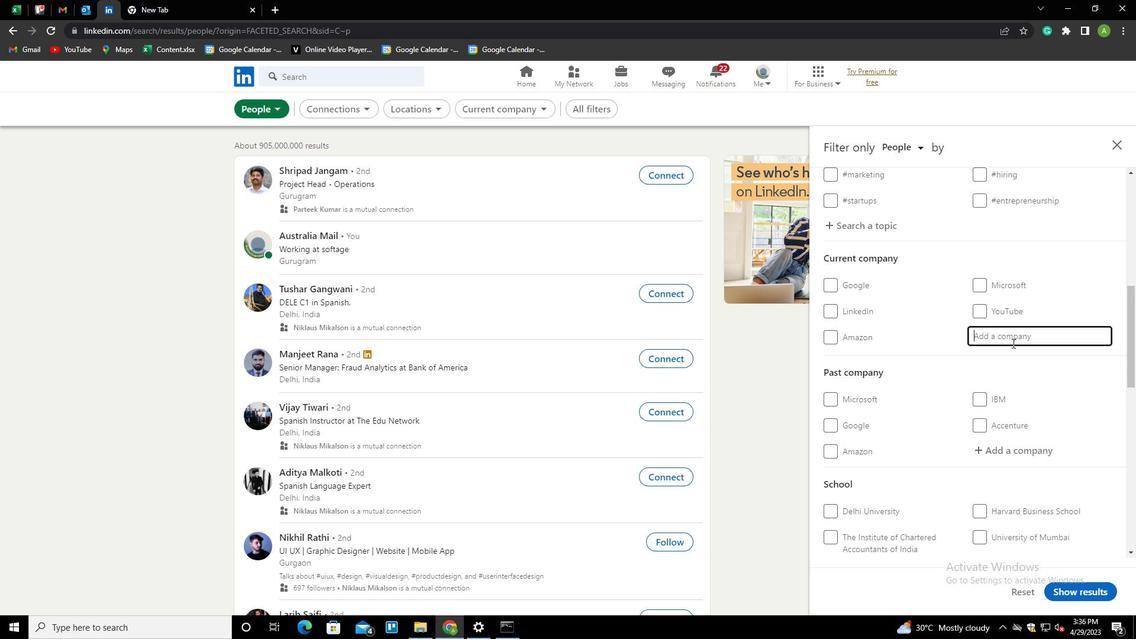 
Action: Mouse moved to (1012, 343)
Screenshot: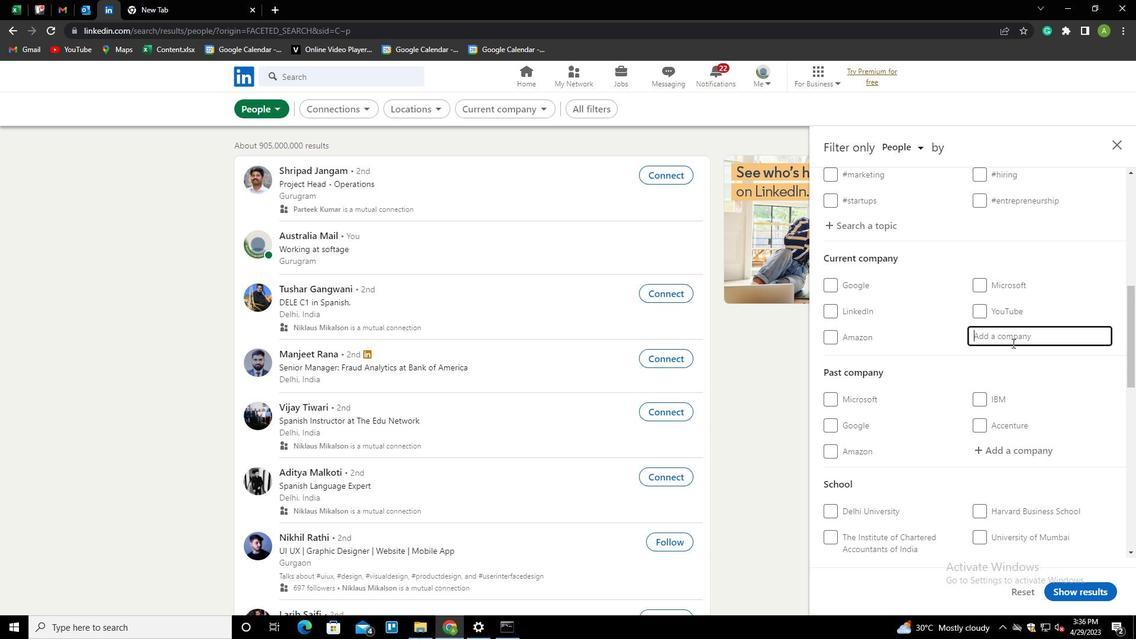 
Action: Key pressed TELADOC<Key.down><Key.enter>
Screenshot: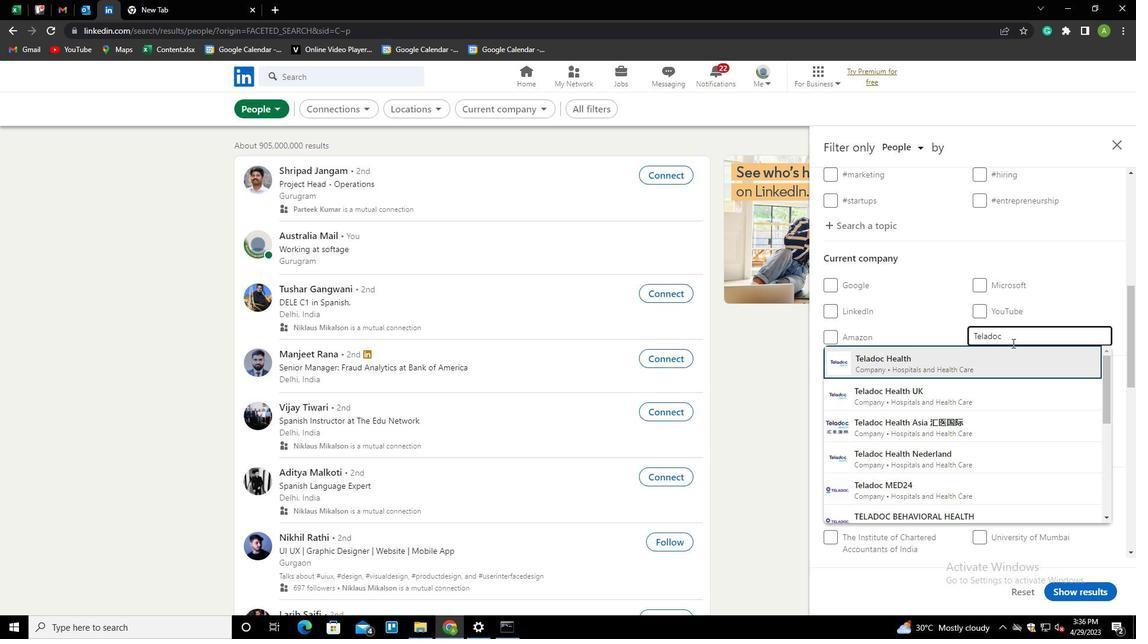 
Action: Mouse scrolled (1012, 342) with delta (0, 0)
Screenshot: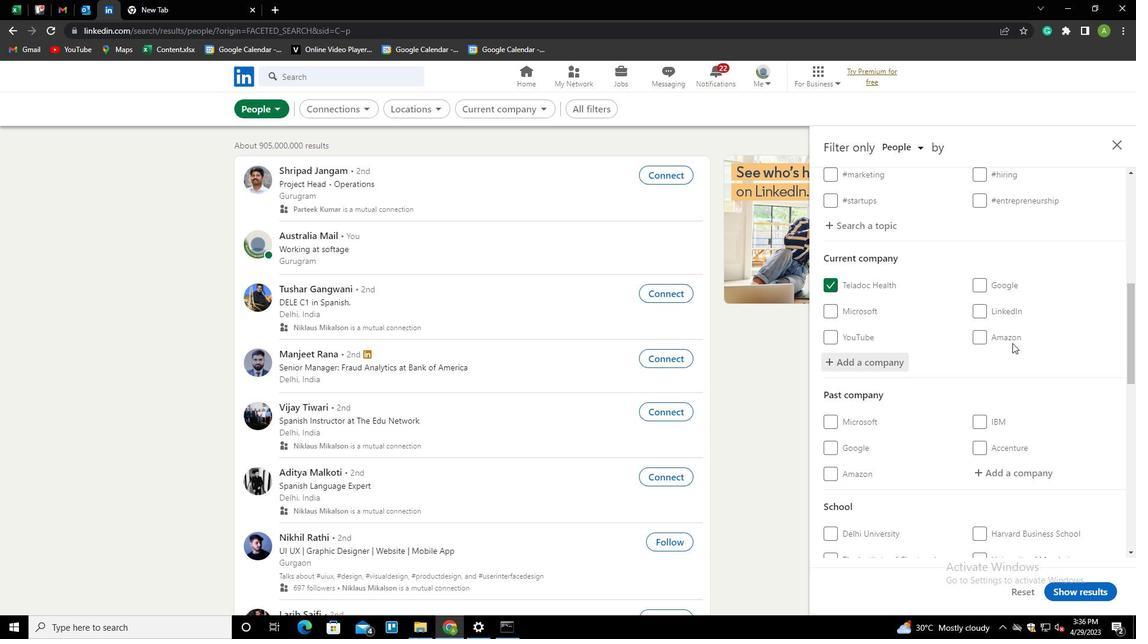
Action: Mouse scrolled (1012, 342) with delta (0, 0)
Screenshot: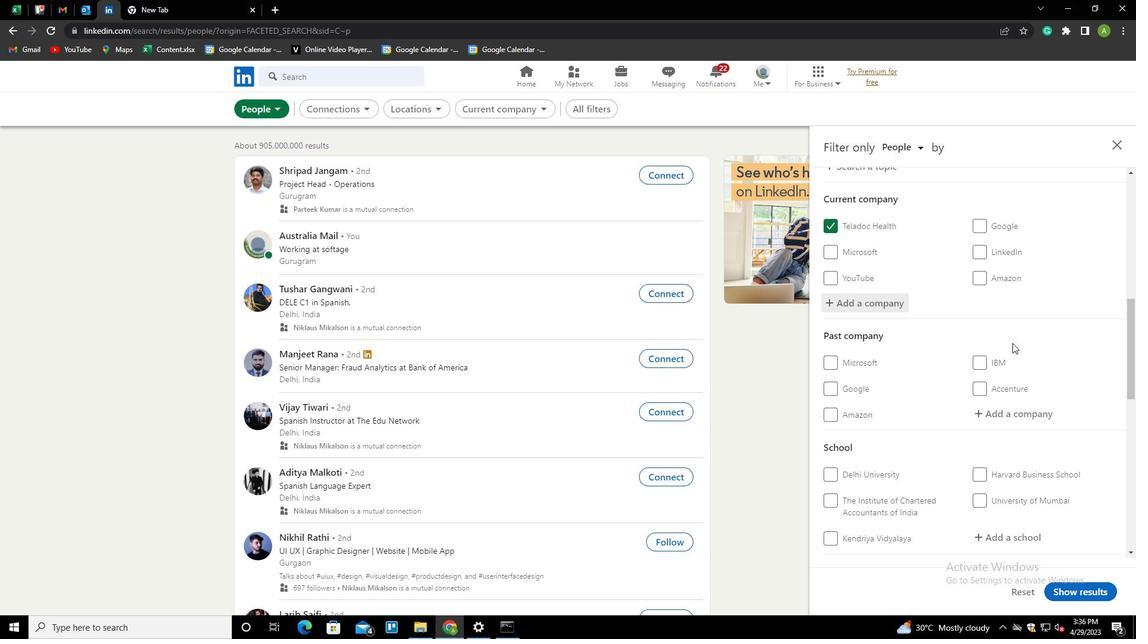 
Action: Mouse scrolled (1012, 342) with delta (0, 0)
Screenshot: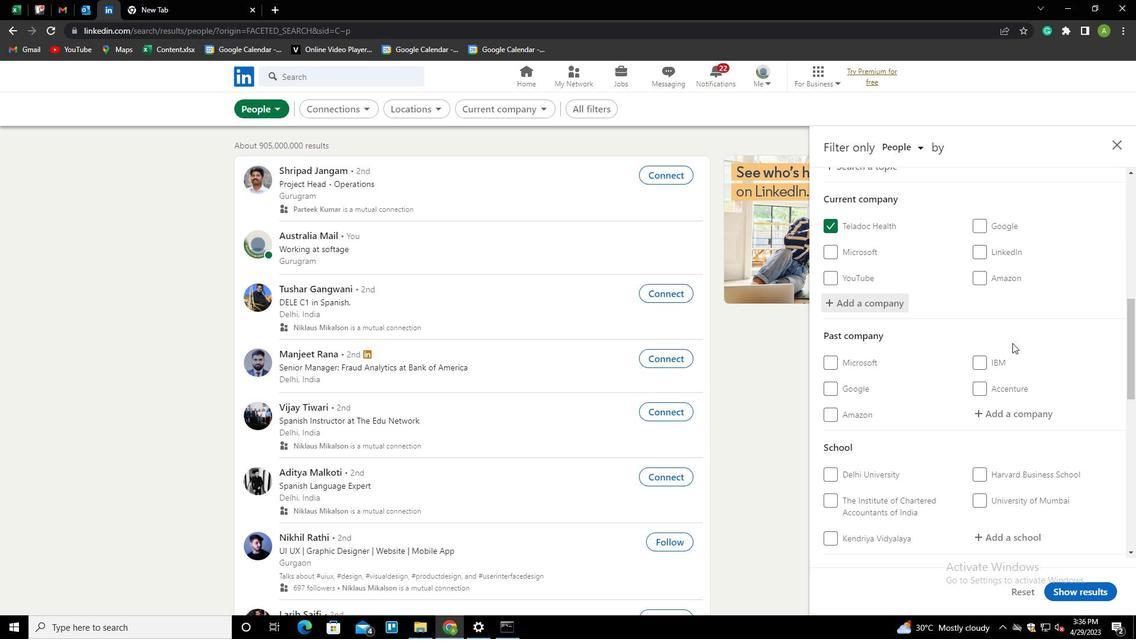 
Action: Mouse scrolled (1012, 342) with delta (0, 0)
Screenshot: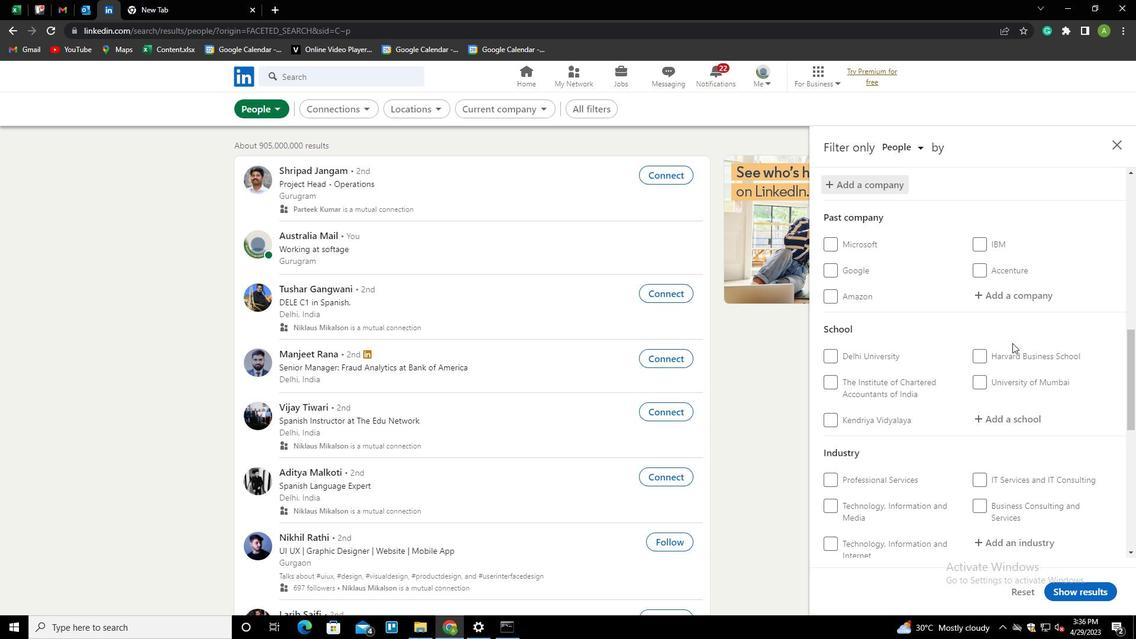 
Action: Mouse moved to (1004, 361)
Screenshot: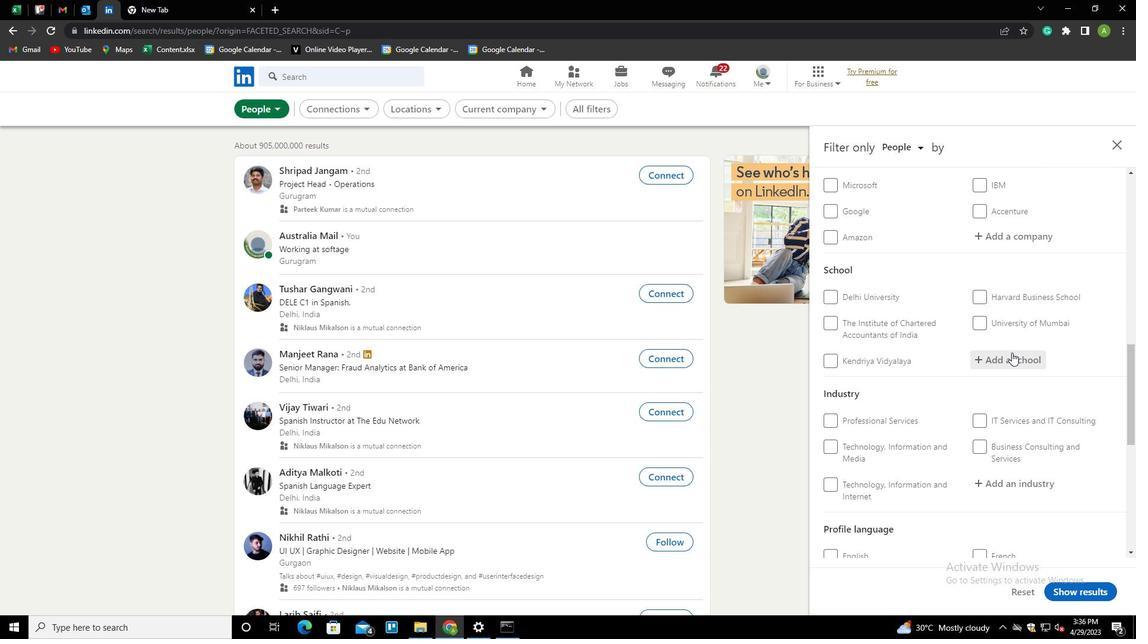 
Action: Mouse pressed left at (1004, 361)
Screenshot: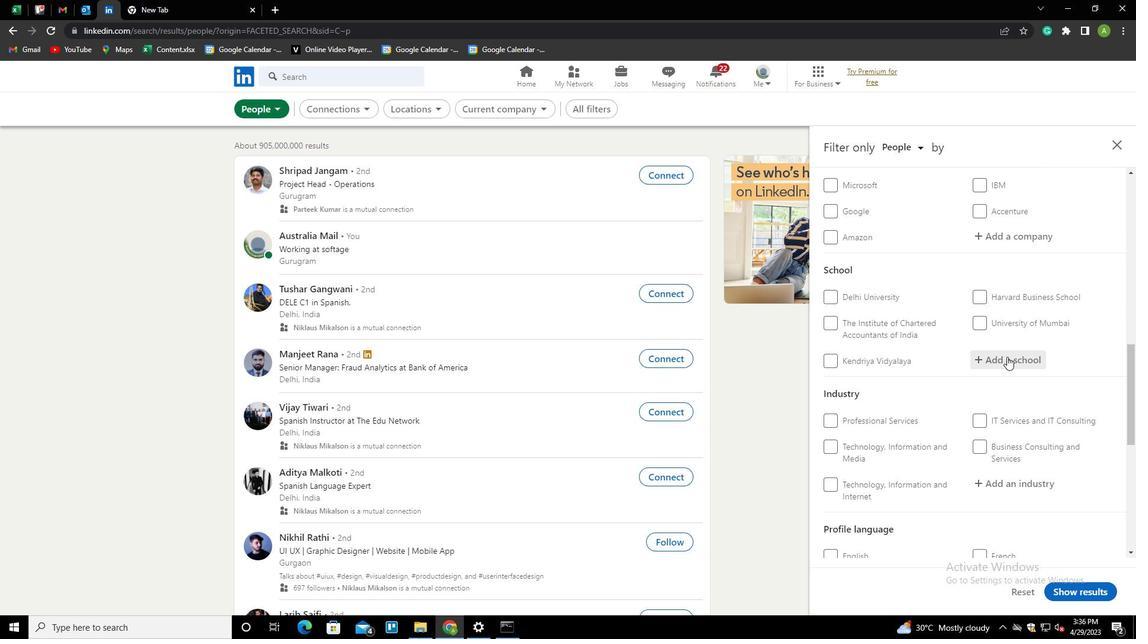 
Action: Mouse moved to (1004, 361)
Screenshot: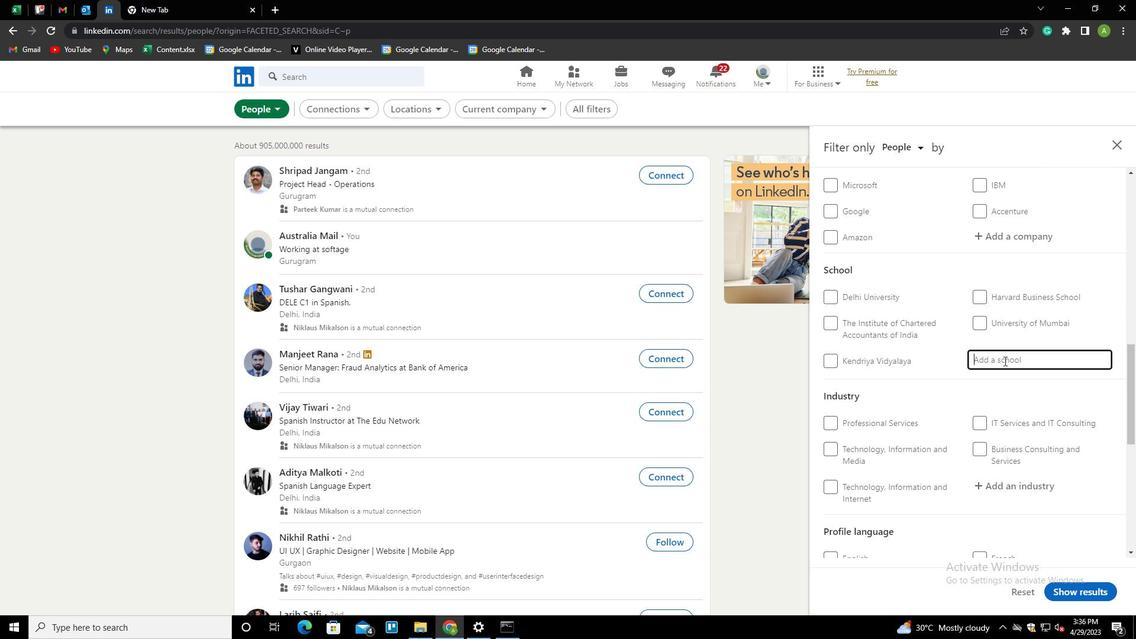 
Action: Mouse pressed left at (1004, 361)
Screenshot: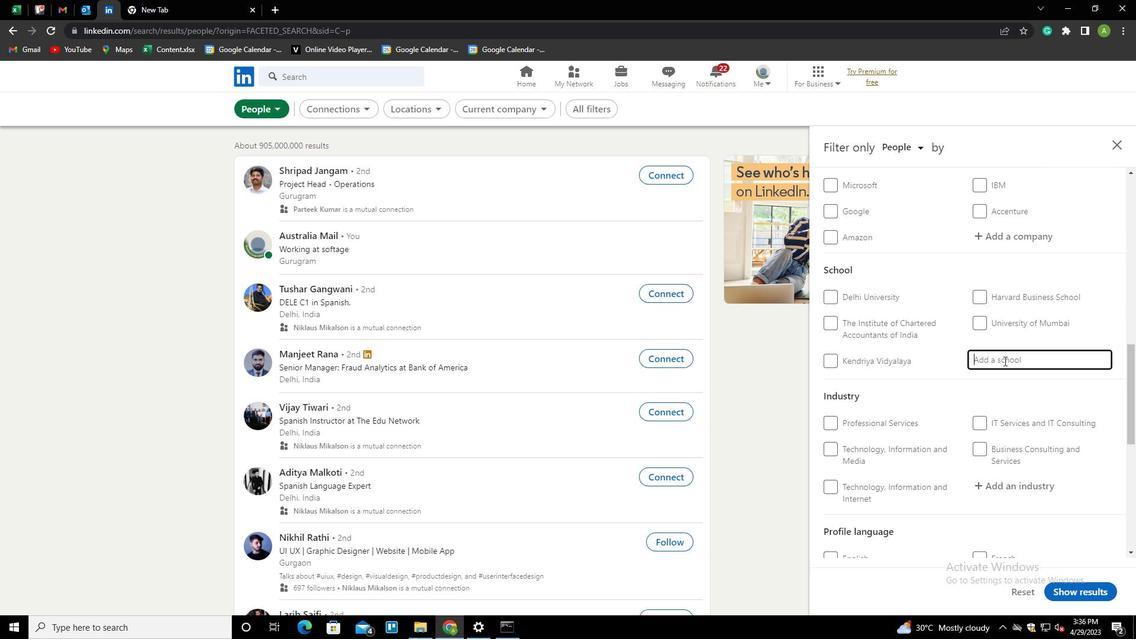 
Action: Key pressed <Key.shift>UNIVERSITY<Key.down><Key.down><Key.up><Key.down><Key.space>COLLEG
Screenshot: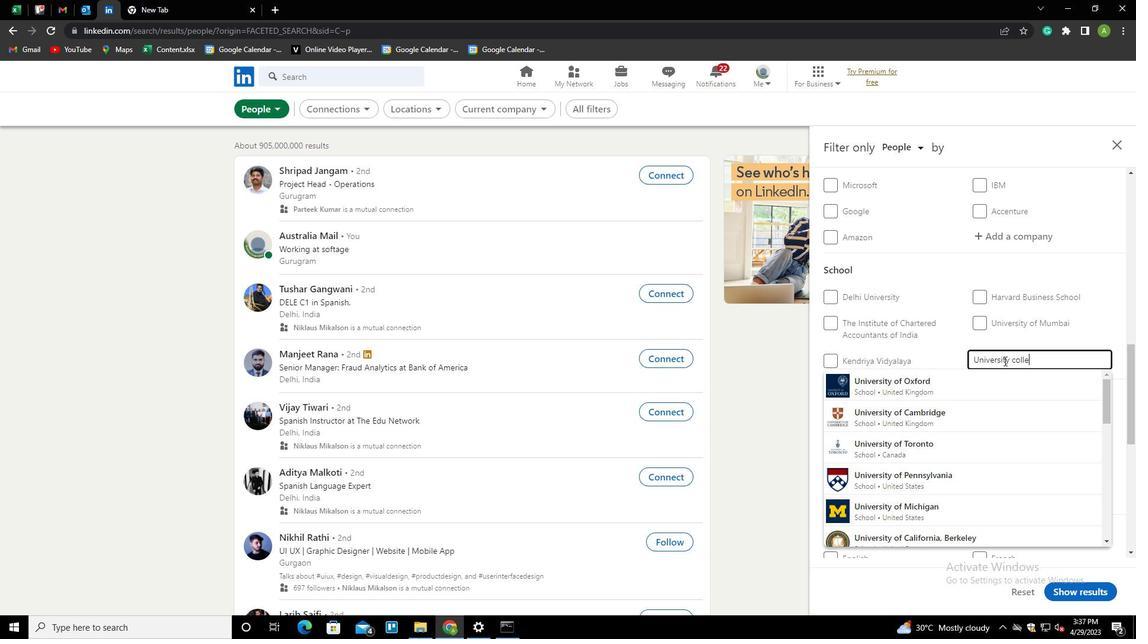 
Action: Mouse moved to (1004, 361)
Screenshot: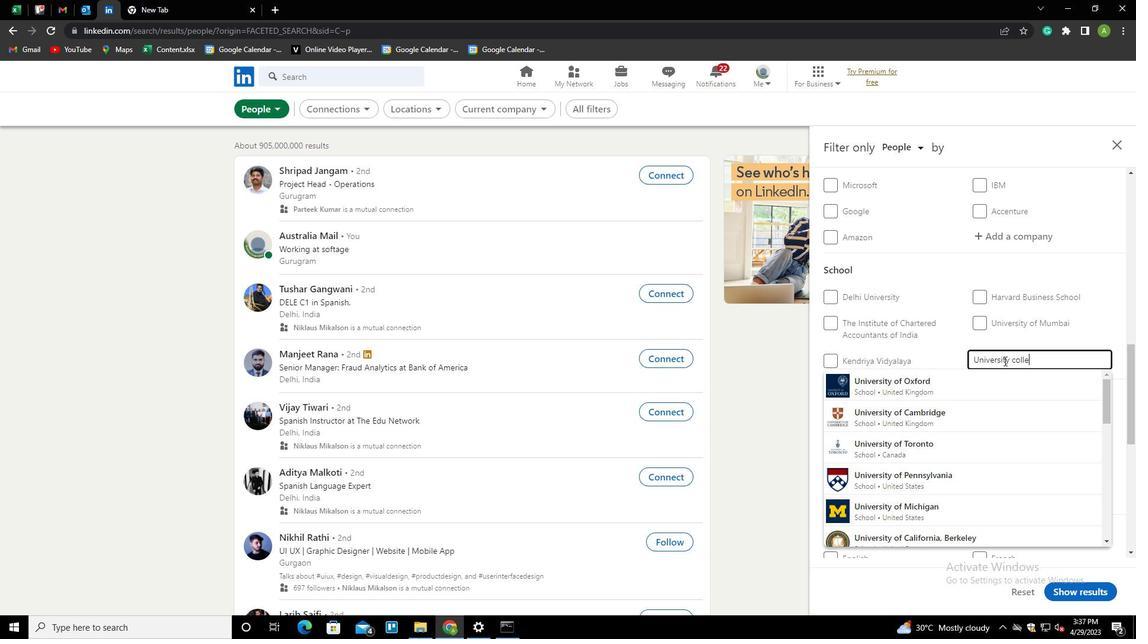 
Action: Key pressed E<Key.space>OF<Key.space>EN<Key.down><Key.down><Key.enter>
Screenshot: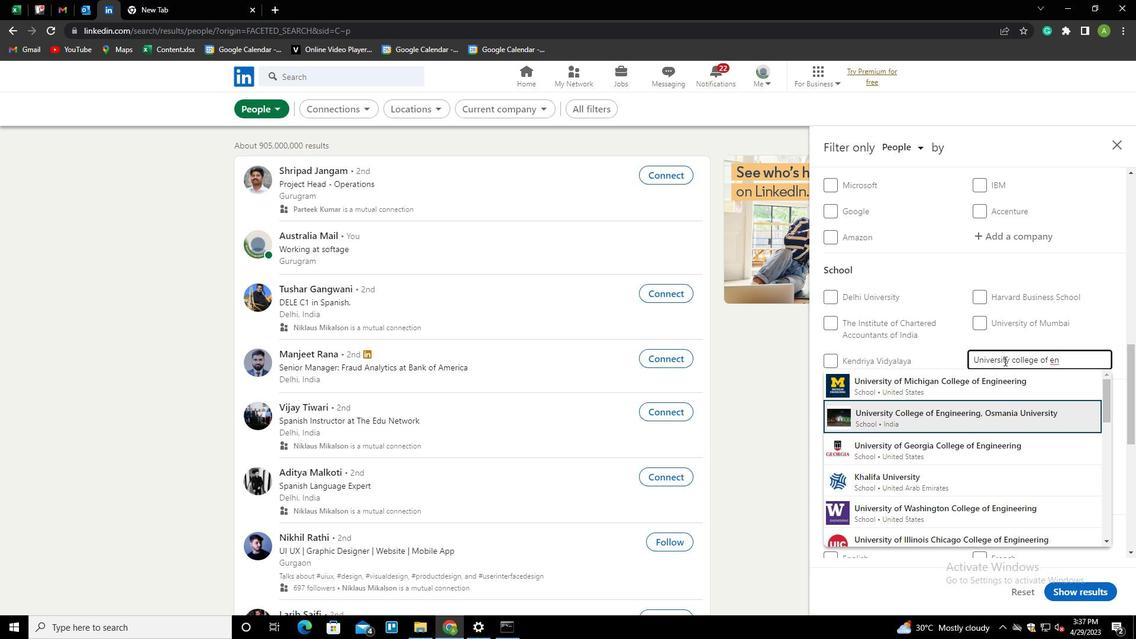 
Action: Mouse scrolled (1004, 360) with delta (0, 0)
Screenshot: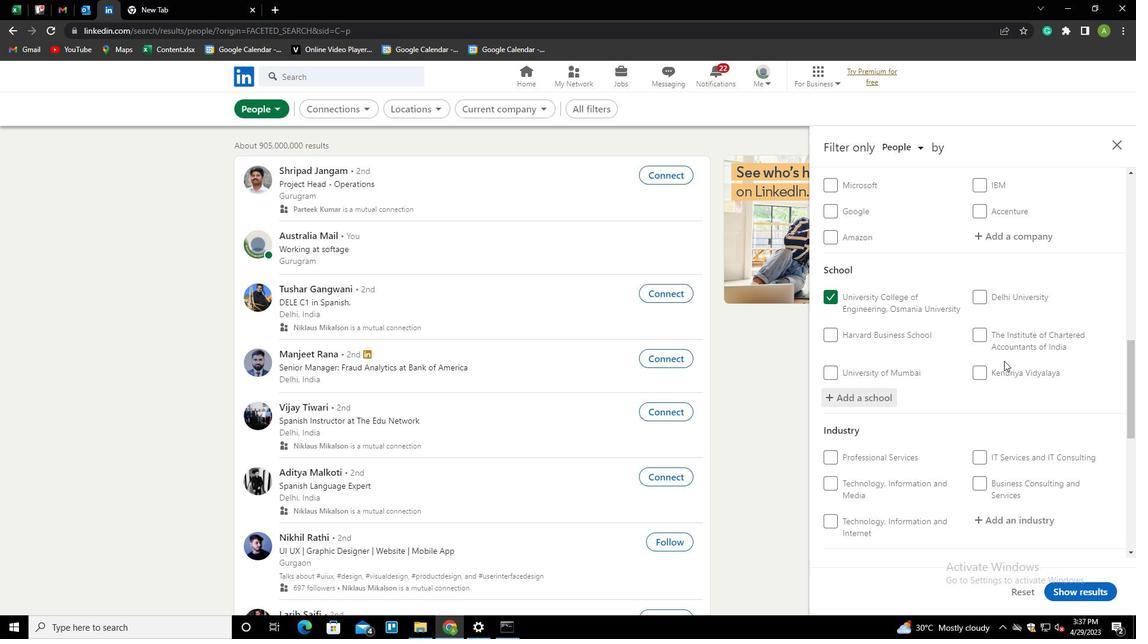 
Action: Mouse scrolled (1004, 360) with delta (0, 0)
Screenshot: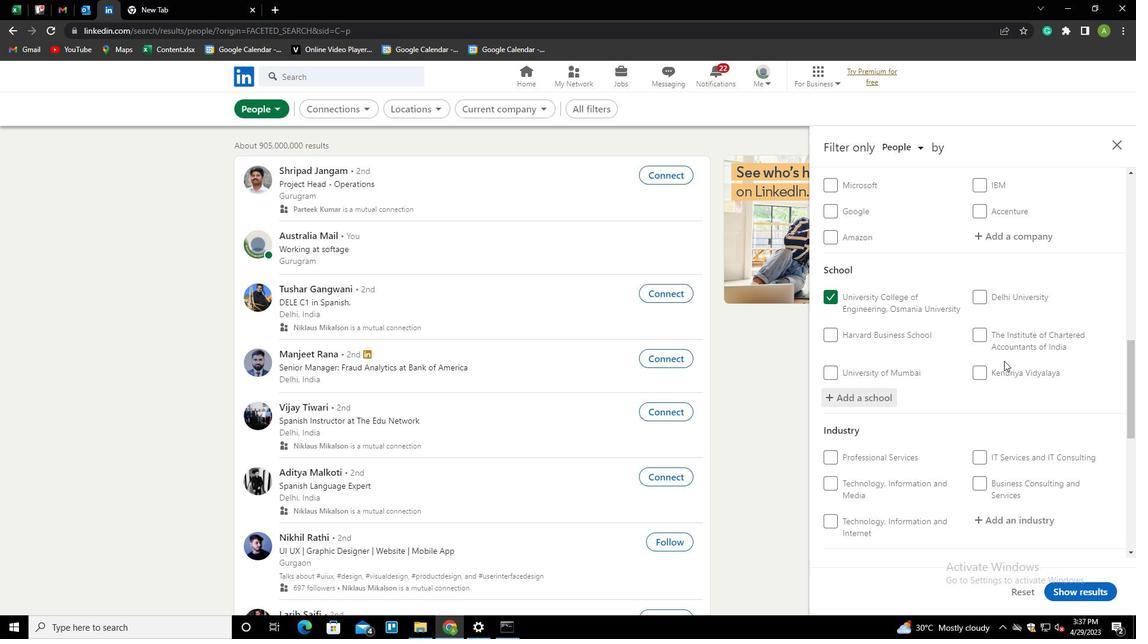 
Action: Mouse scrolled (1004, 360) with delta (0, 0)
Screenshot: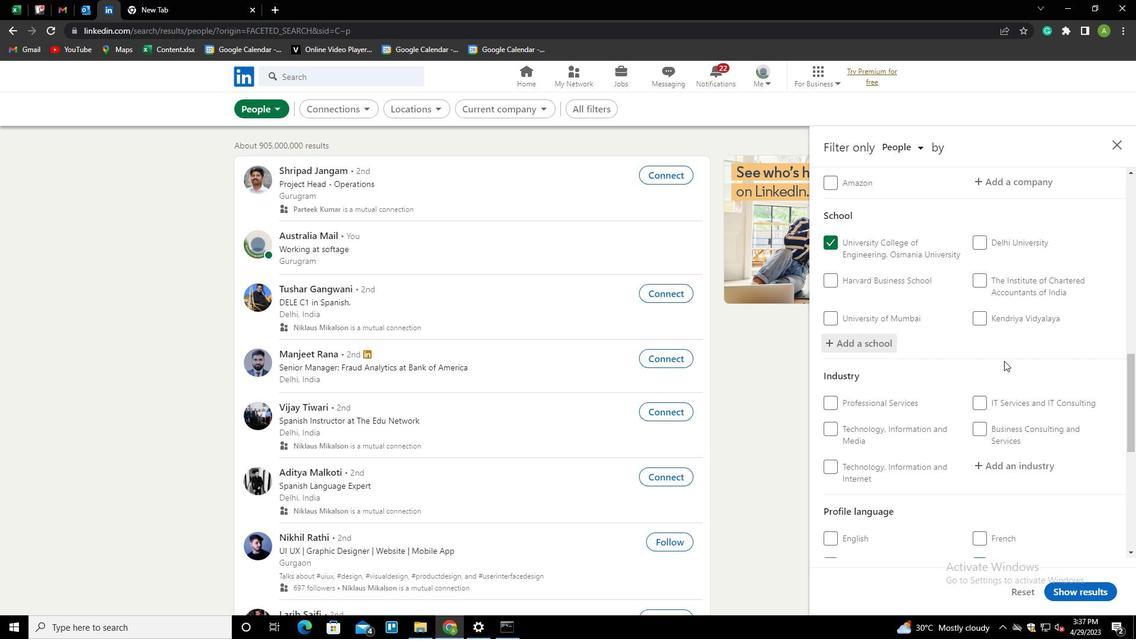 
Action: Mouse scrolled (1004, 360) with delta (0, 0)
Screenshot: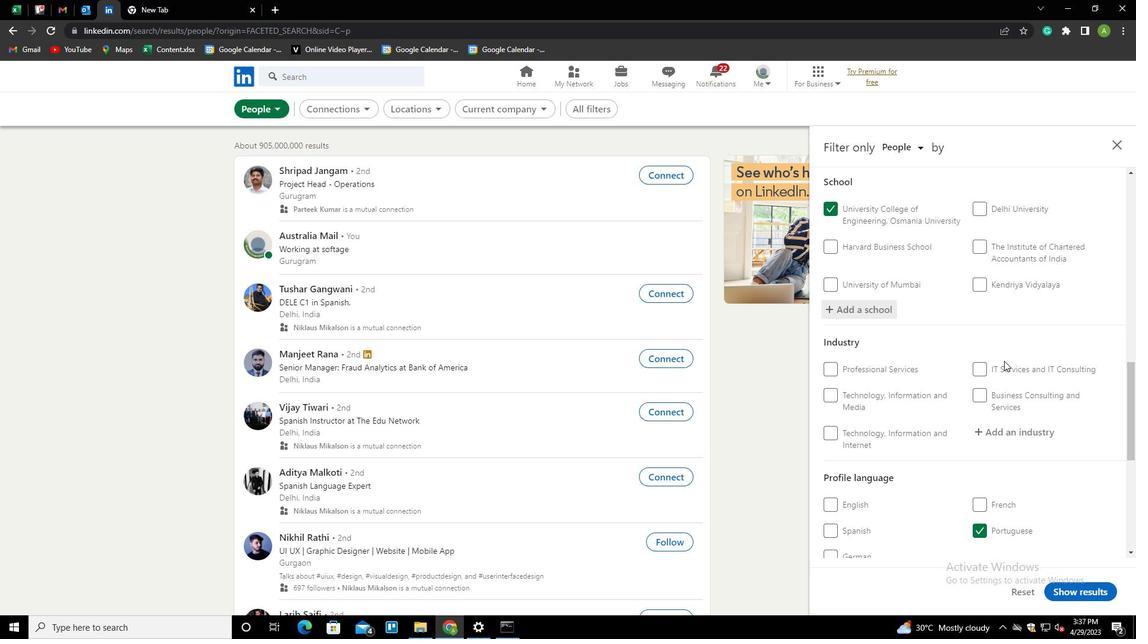 
Action: Mouse moved to (990, 286)
Screenshot: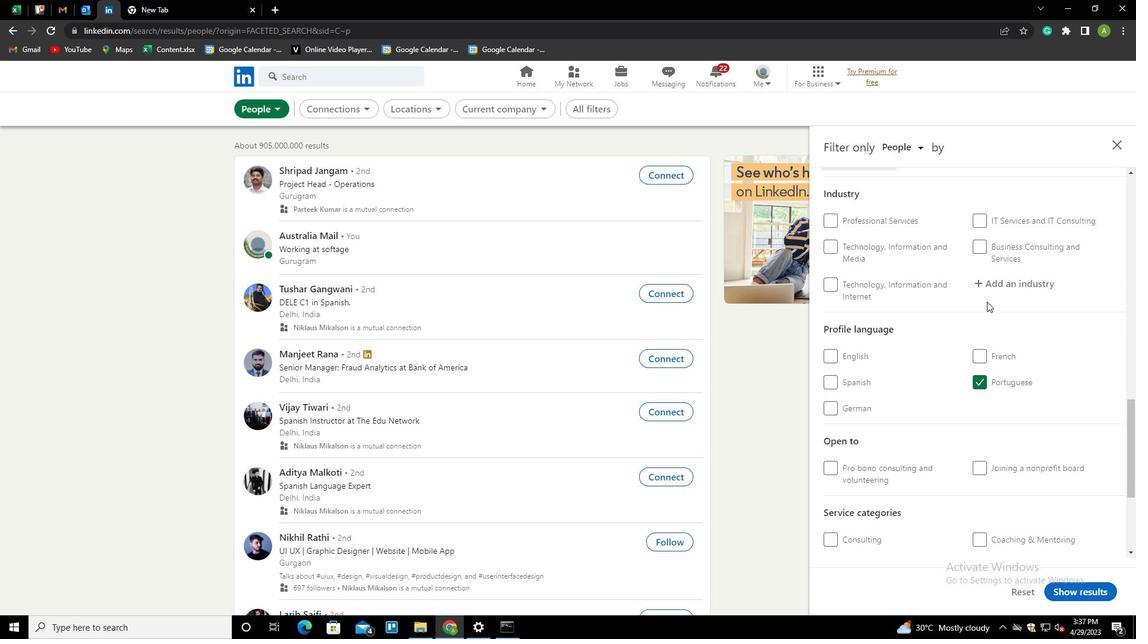 
Action: Mouse pressed left at (990, 286)
Screenshot: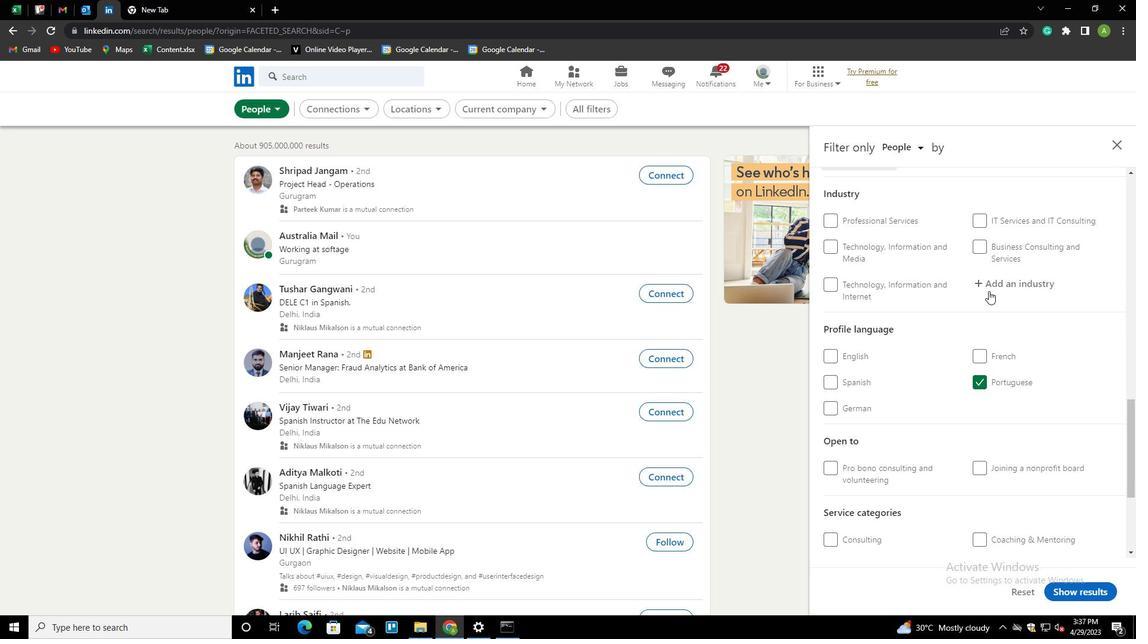 
Action: Mouse moved to (999, 284)
Screenshot: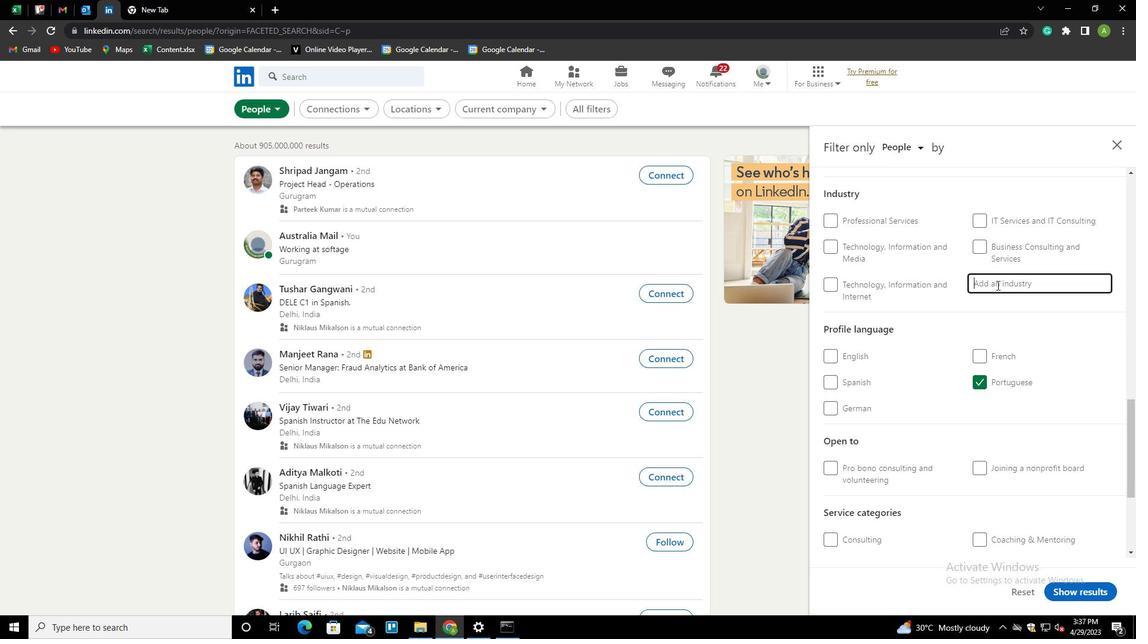 
Action: Mouse pressed left at (999, 284)
Screenshot: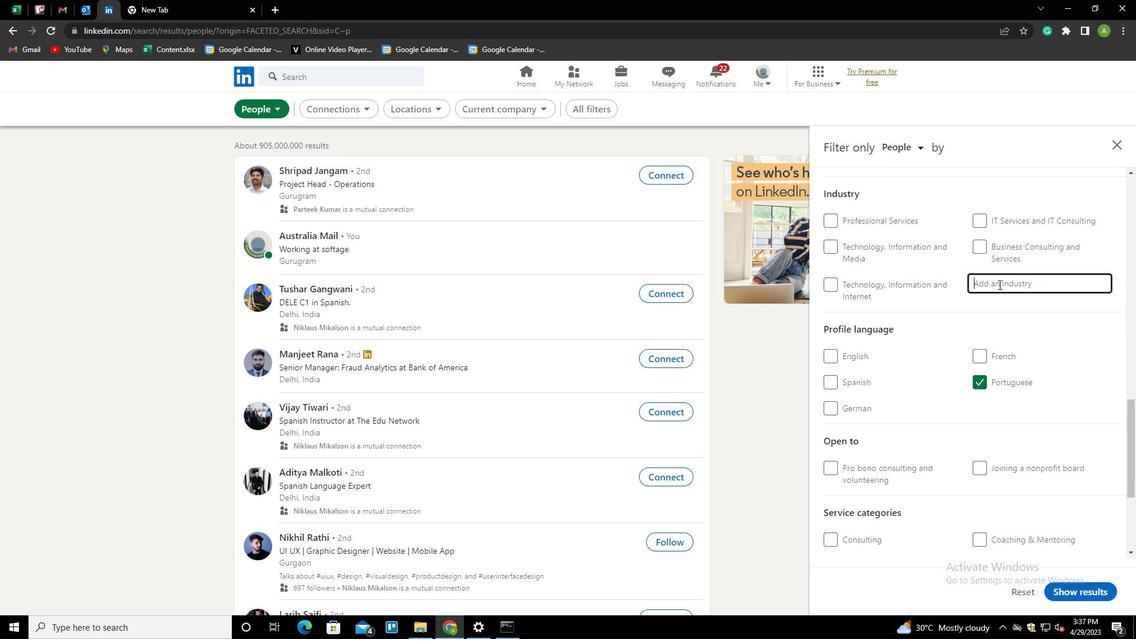 
Action: Key pressed <Key.shift>ENVIROME<Key.down>=<Key.backspace><Key.backspace><Key.backspace><Key.down><Key.enter>
Screenshot: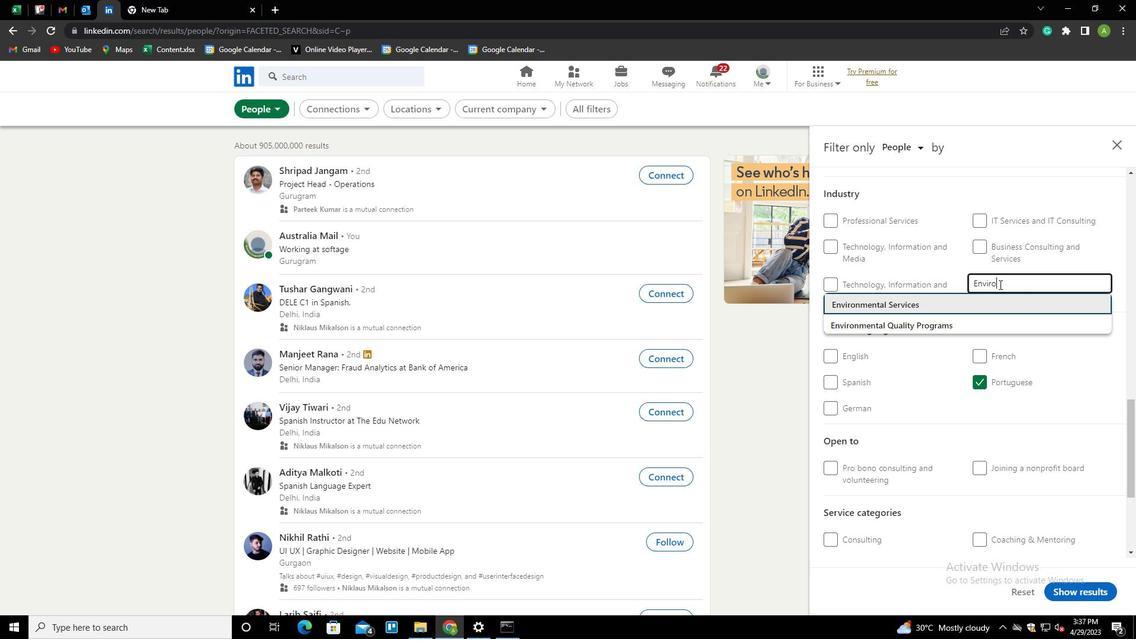 
Action: Mouse scrolled (999, 284) with delta (0, 0)
Screenshot: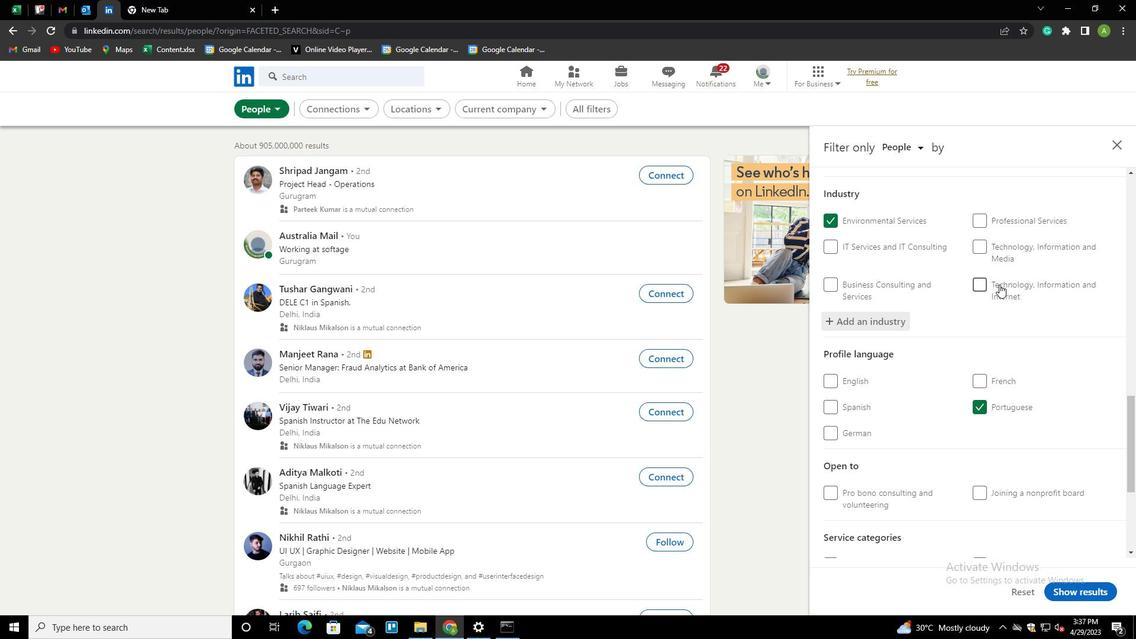 
Action: Mouse scrolled (999, 284) with delta (0, 0)
Screenshot: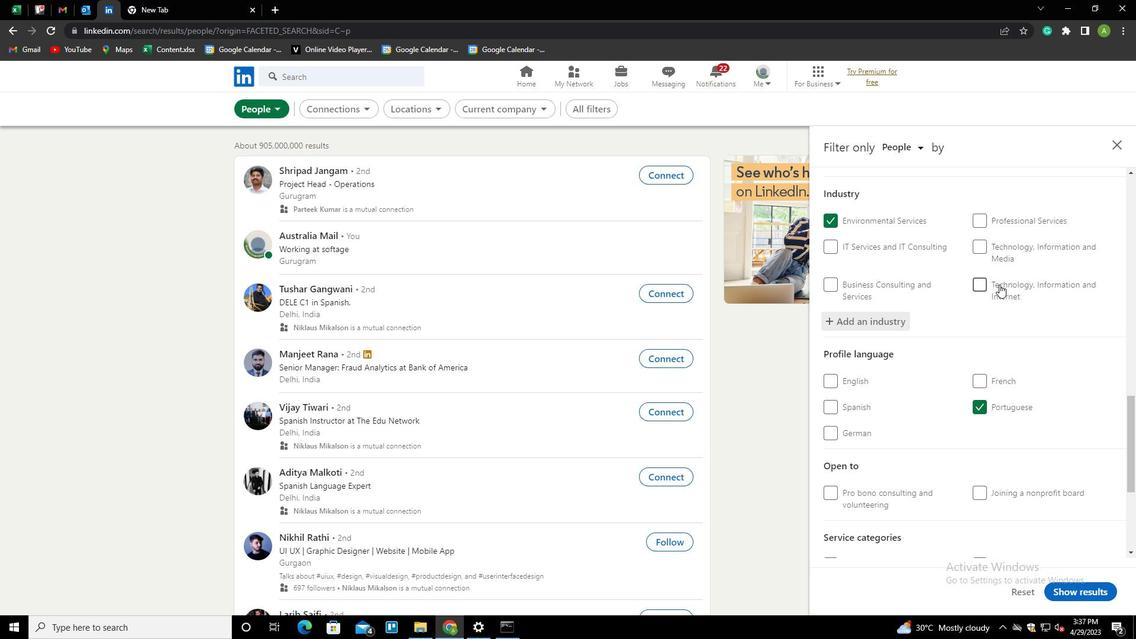 
Action: Mouse scrolled (999, 284) with delta (0, 0)
Screenshot: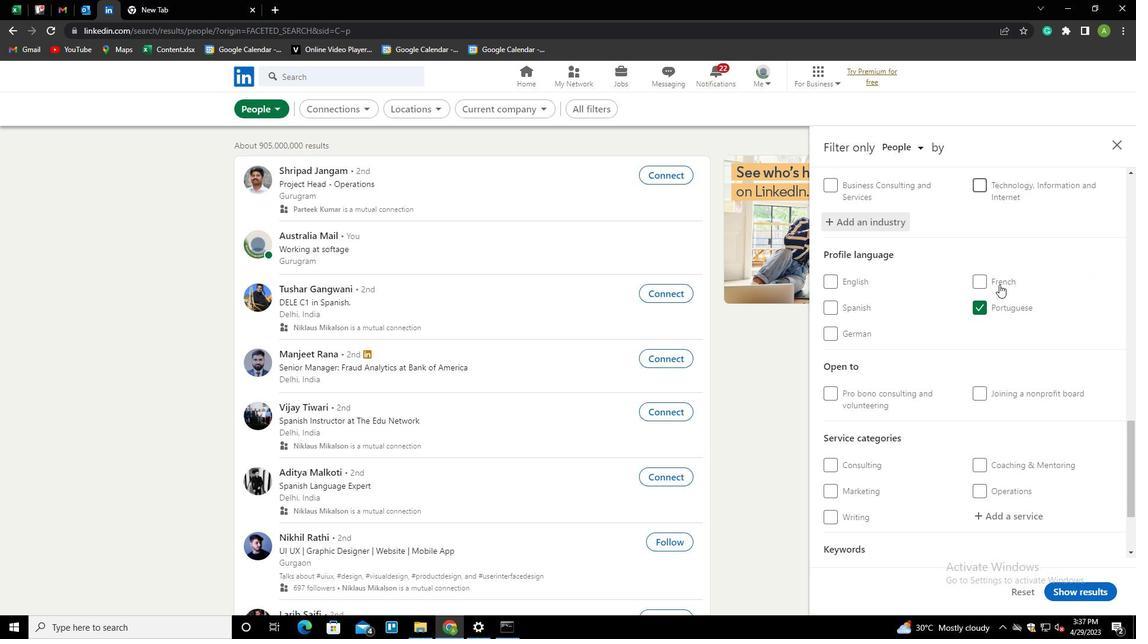 
Action: Mouse scrolled (999, 284) with delta (0, 0)
Screenshot: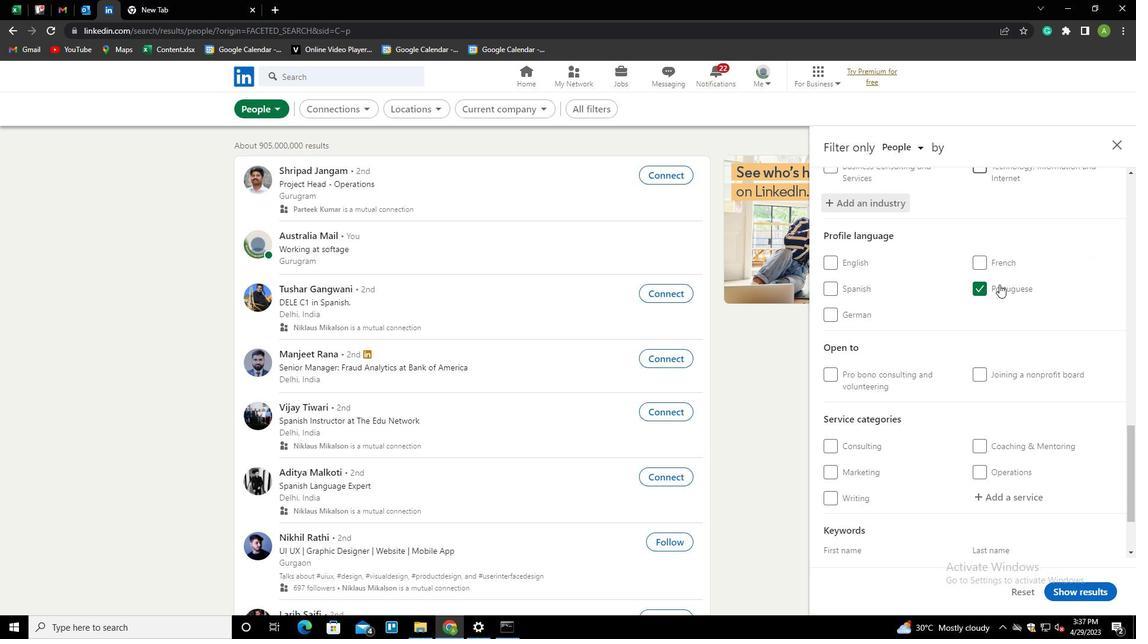 
Action: Mouse scrolled (999, 284) with delta (0, 0)
Screenshot: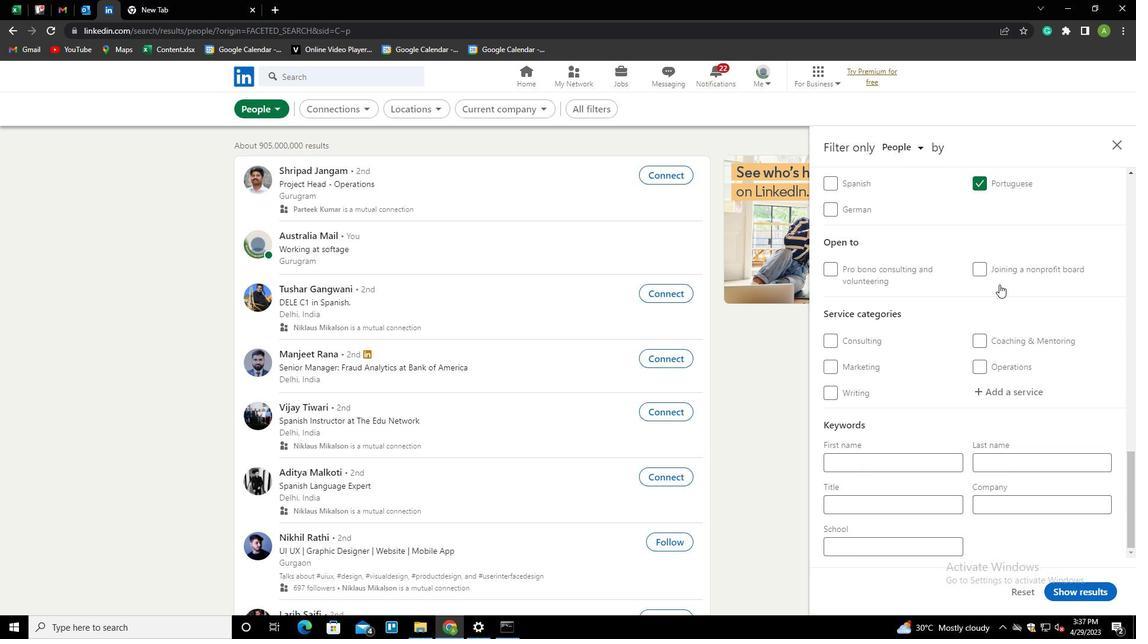 
Action: Mouse moved to (999, 387)
Screenshot: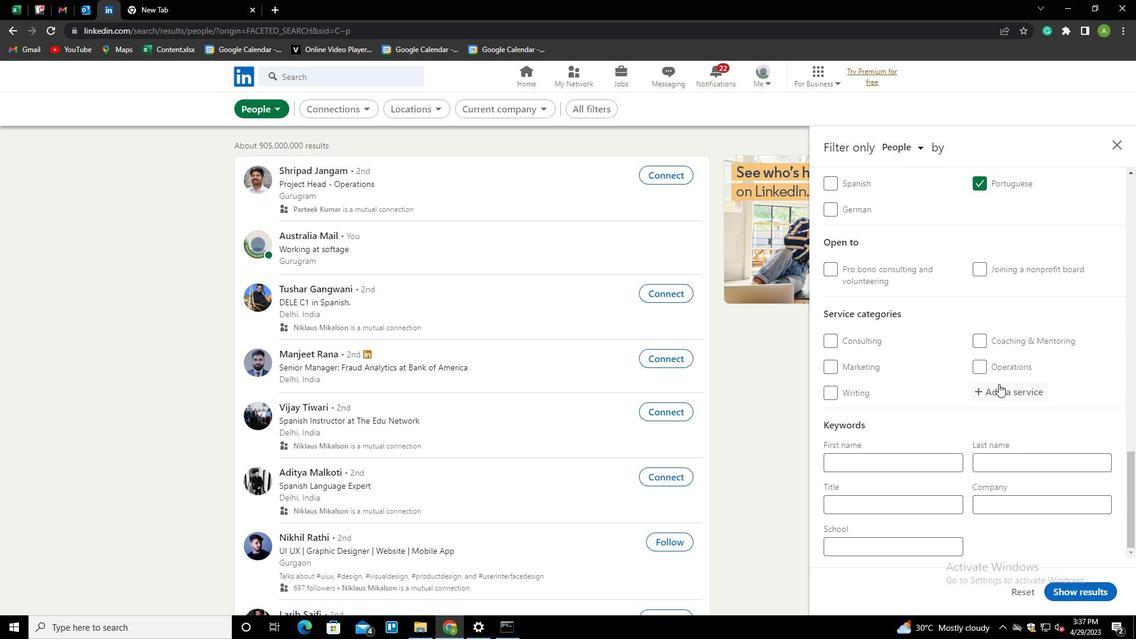 
Action: Mouse pressed left at (999, 387)
Screenshot: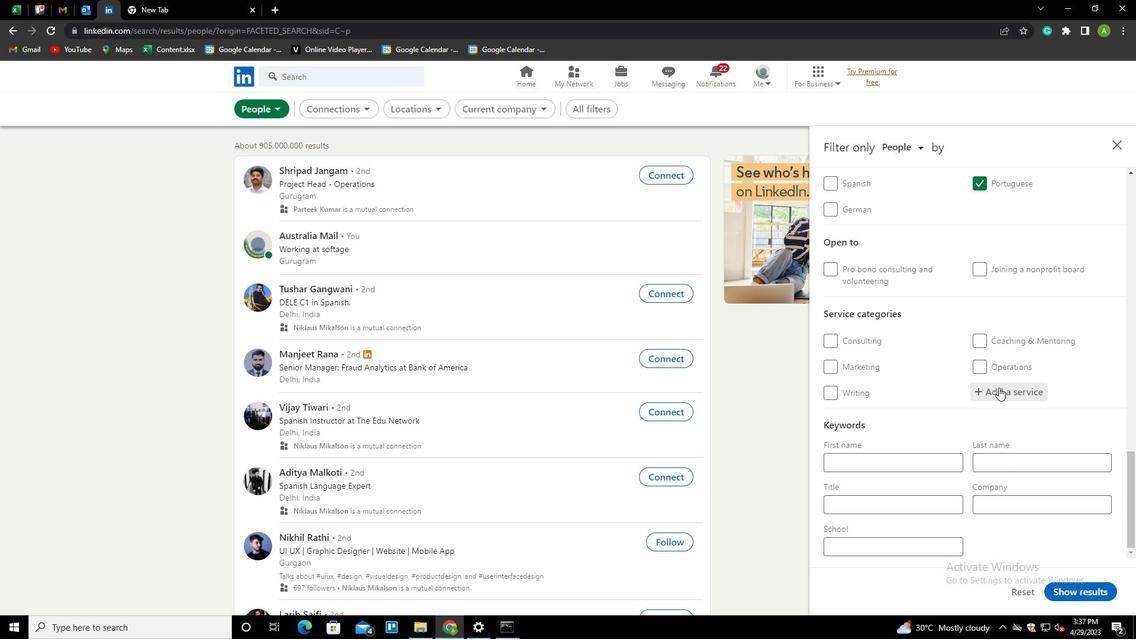 
Action: Mouse moved to (1001, 388)
Screenshot: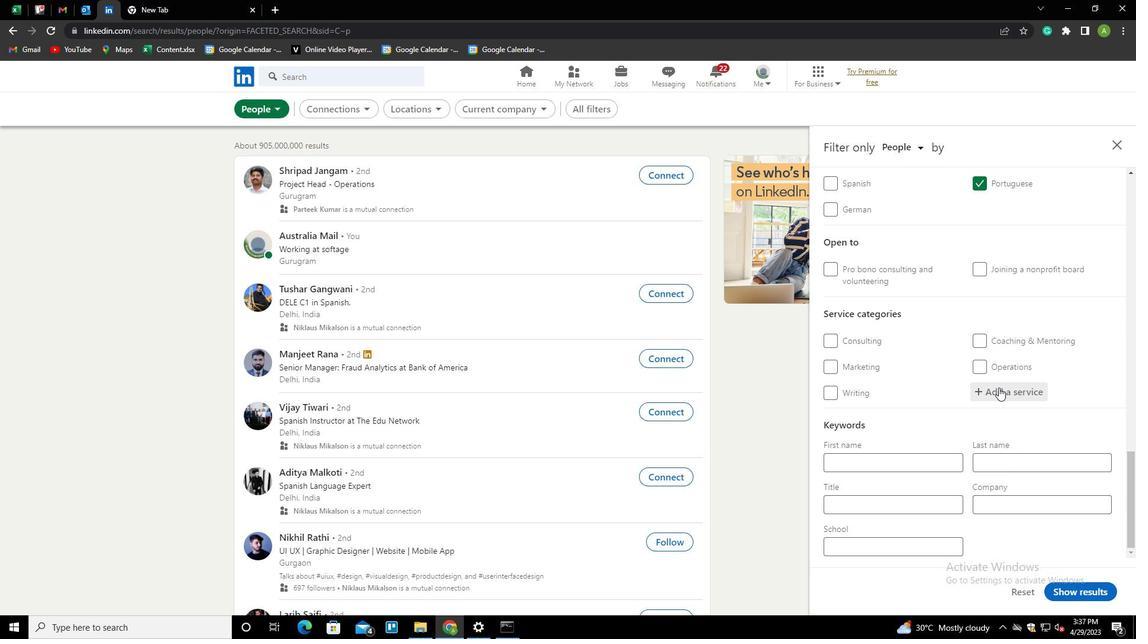 
Action: Mouse pressed left at (1001, 388)
Screenshot: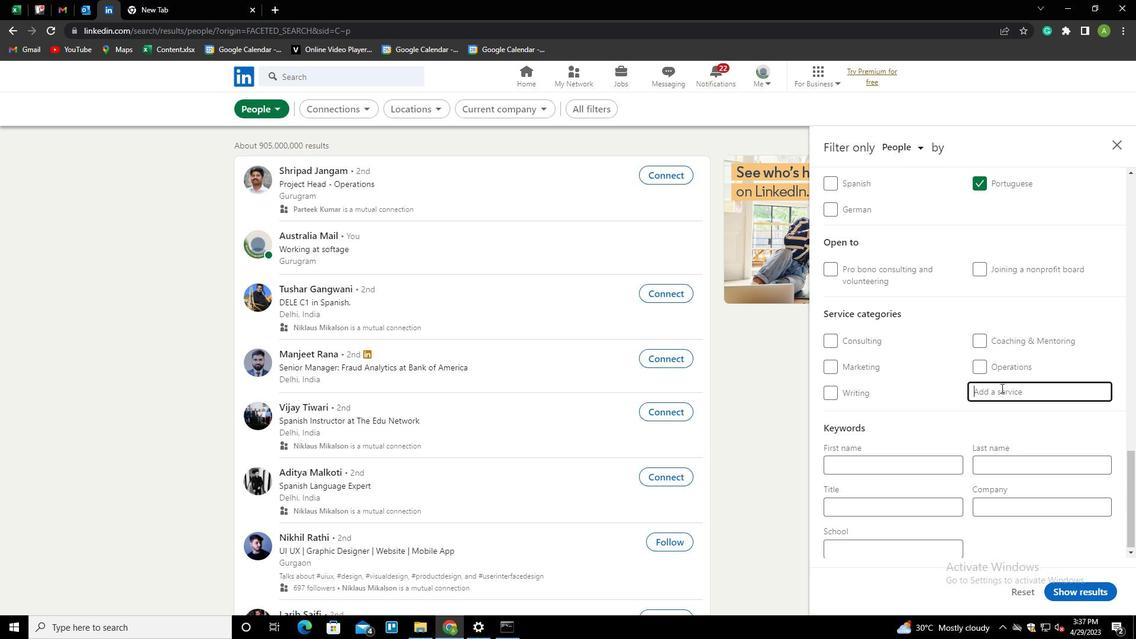 
Action: Key pressed <Key.shift>MANGEMENE<Key.backspace>T<Key.home><Key.shift>INFORMATION<Key.space><Key.right><Key.right><Key.right>A<Key.down><Key.enter>
Screenshot: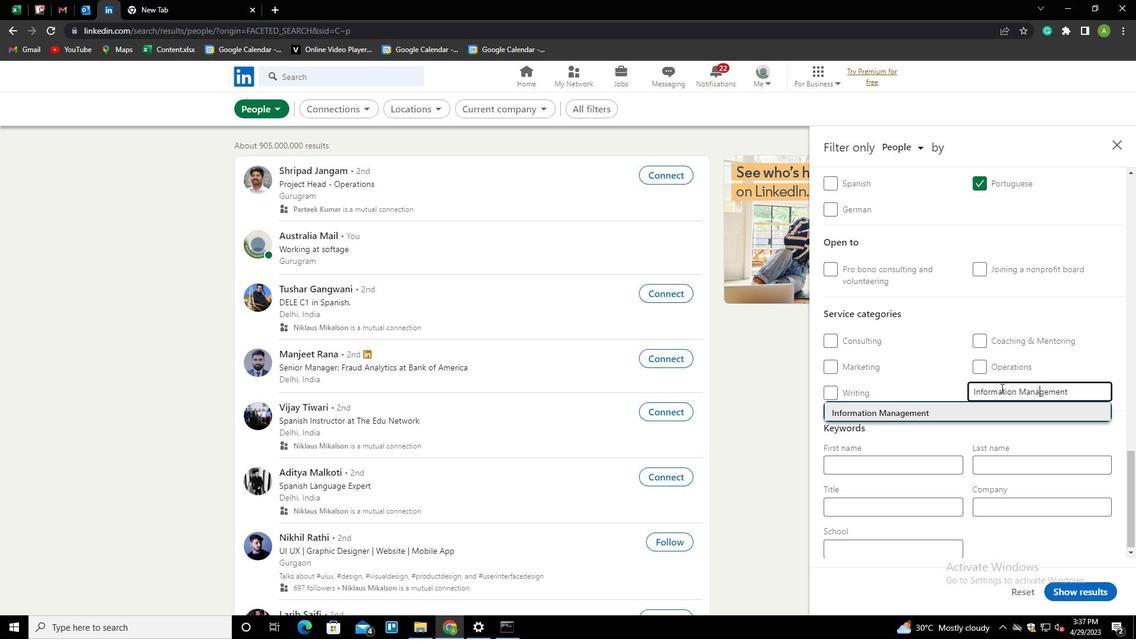 
Action: Mouse scrolled (1001, 387) with delta (0, 0)
Screenshot: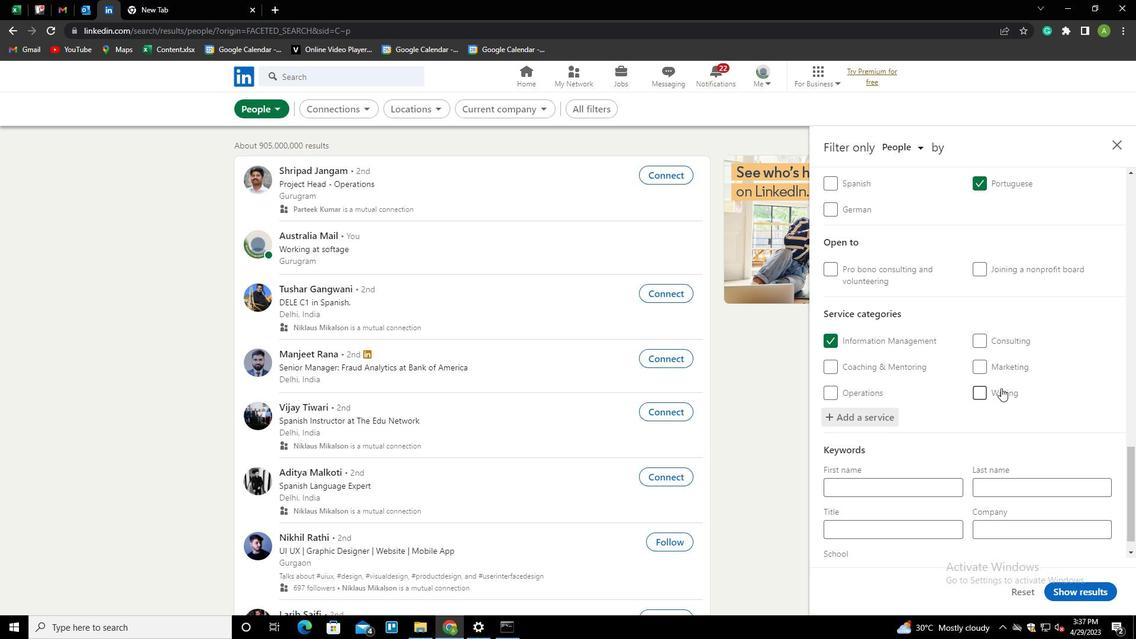 
Action: Mouse scrolled (1001, 387) with delta (0, 0)
Screenshot: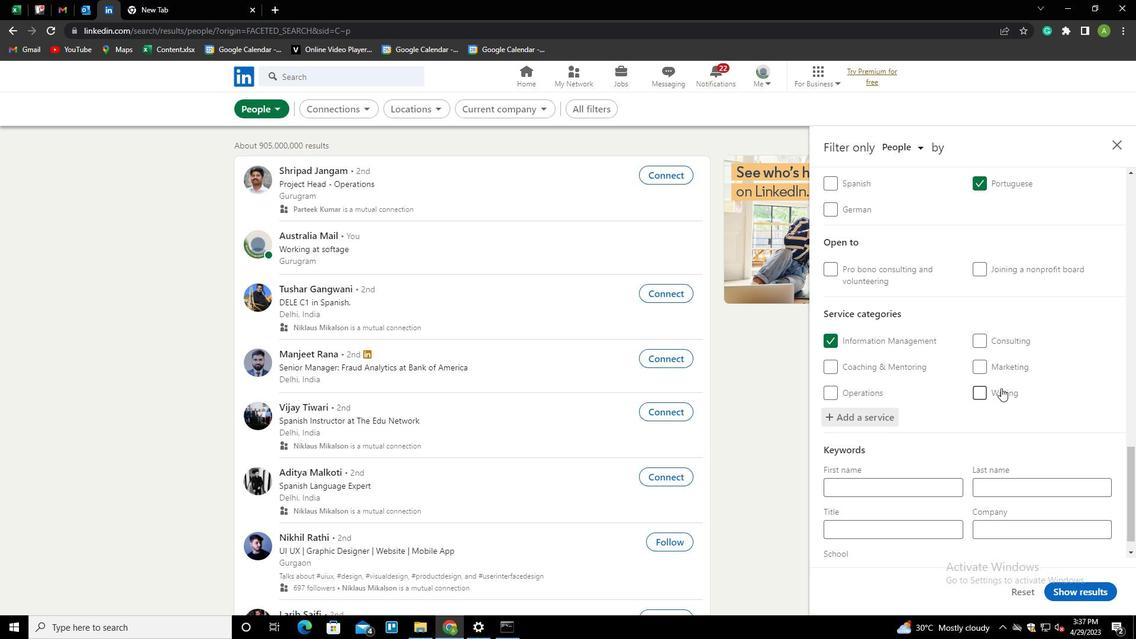 
Action: Mouse scrolled (1001, 387) with delta (0, 0)
Screenshot: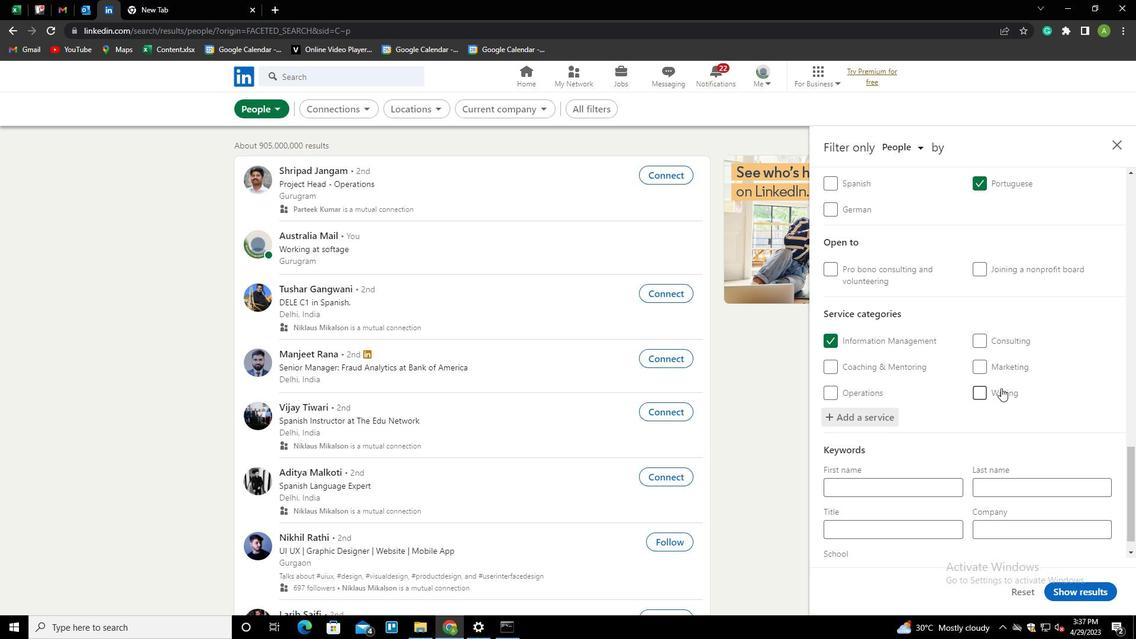 
Action: Mouse scrolled (1001, 387) with delta (0, 0)
Screenshot: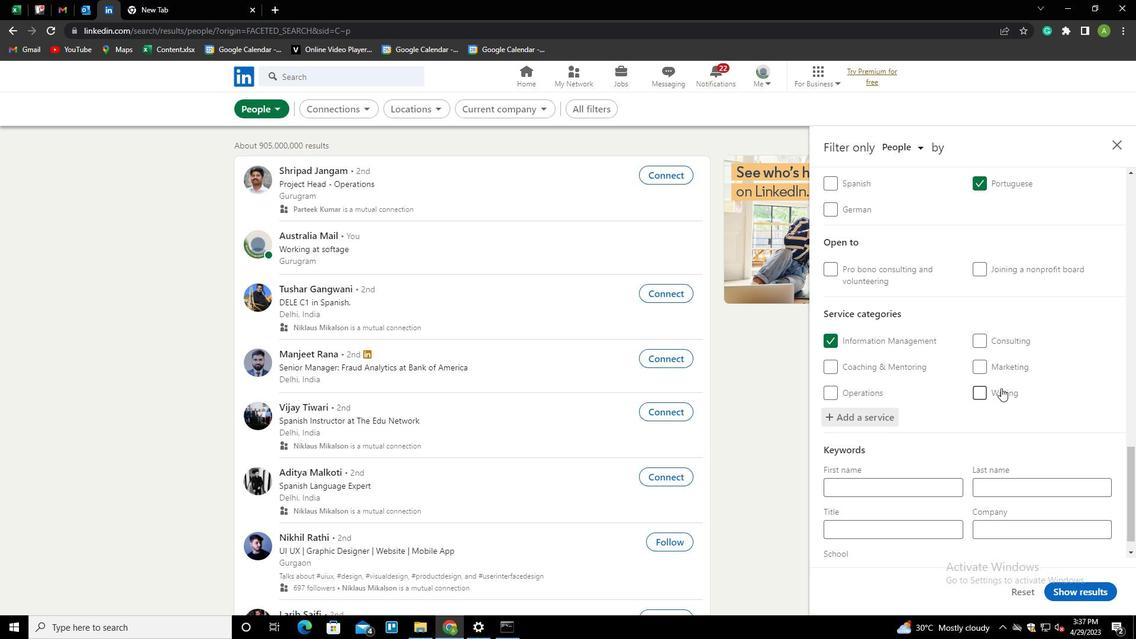 
Action: Mouse scrolled (1001, 387) with delta (0, 0)
Screenshot: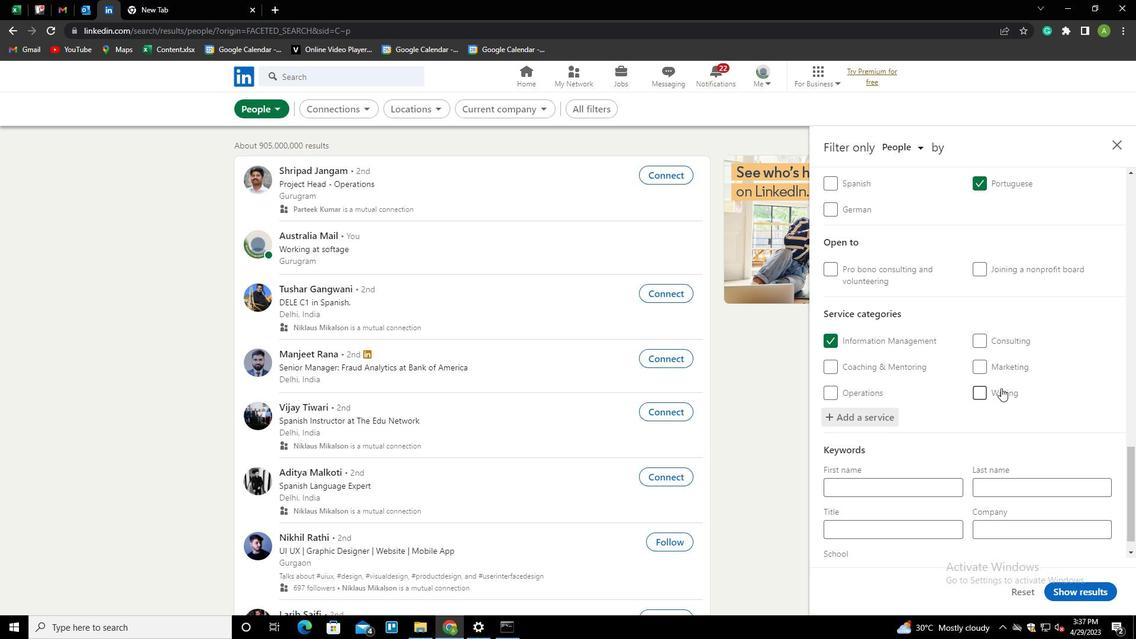 
Action: Mouse scrolled (1001, 387) with delta (0, 0)
Screenshot: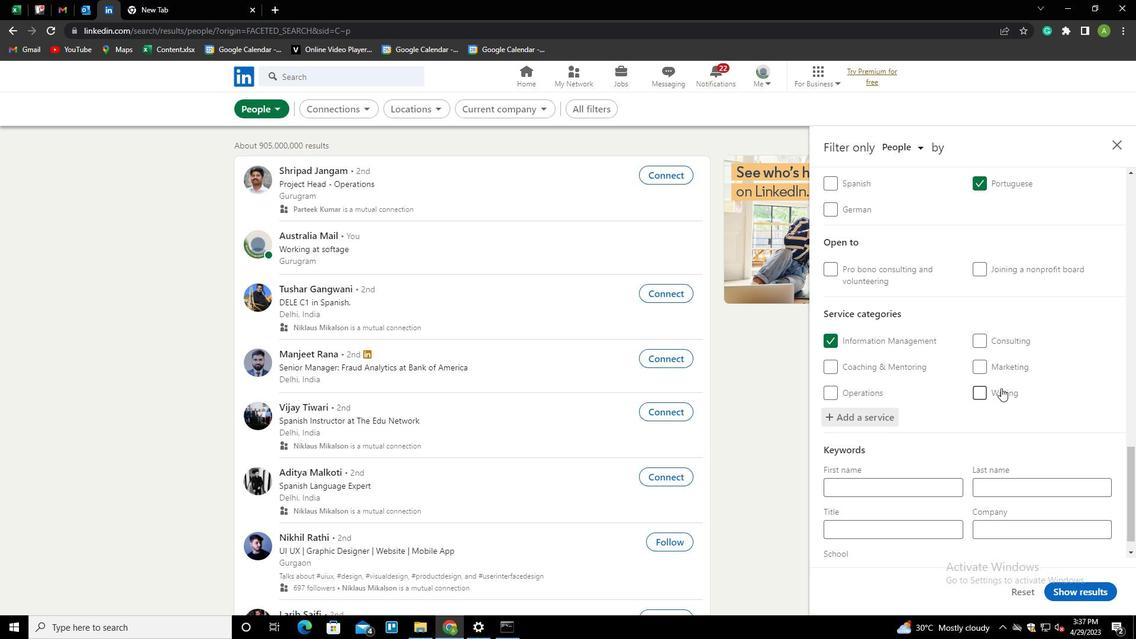 
Action: Mouse moved to (923, 497)
Screenshot: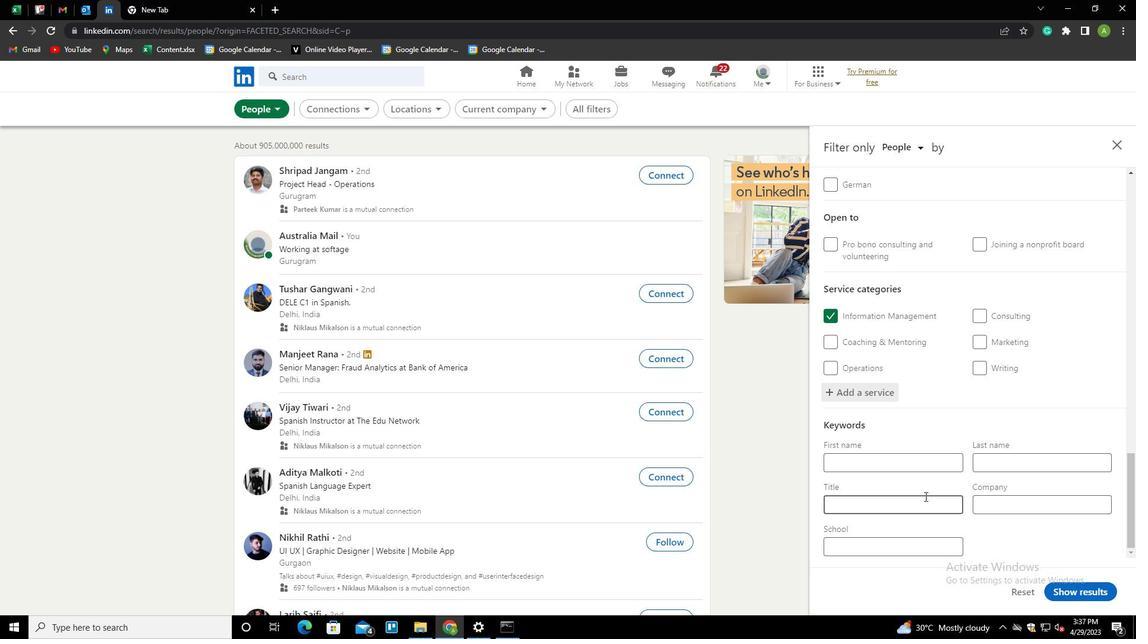 
Action: Mouse pressed left at (923, 497)
Screenshot: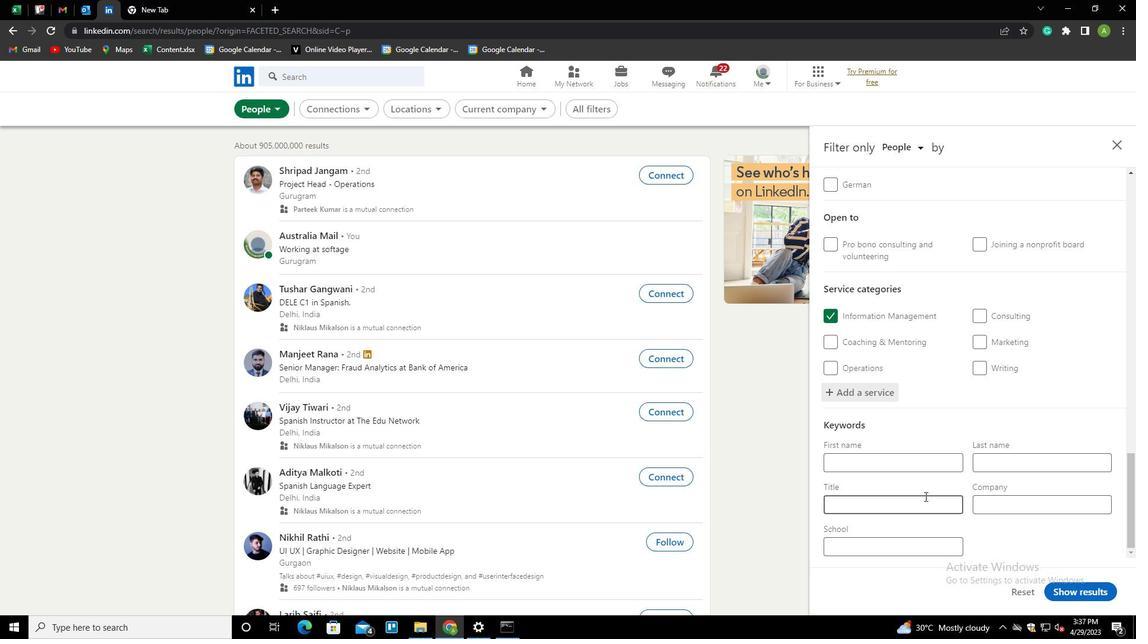 
Action: Key pressed <Key.shift>PURCHASING<Key.backspace>G<Key.space>STAFF
Screenshot: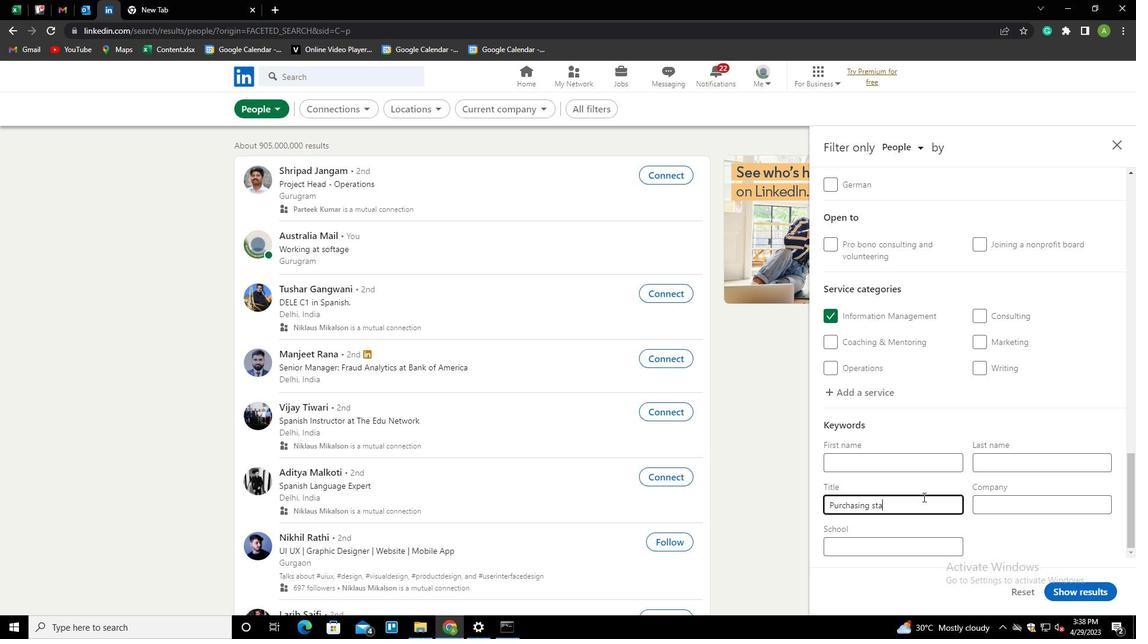 
Action: Mouse moved to (1048, 537)
Screenshot: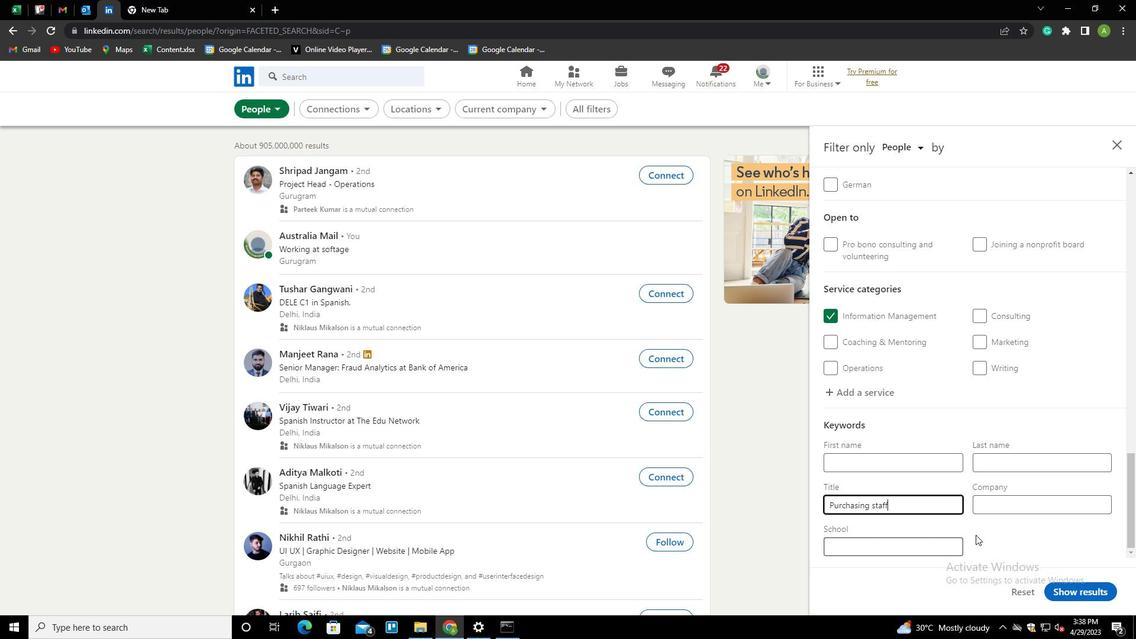 
Action: Mouse pressed left at (1048, 537)
Screenshot: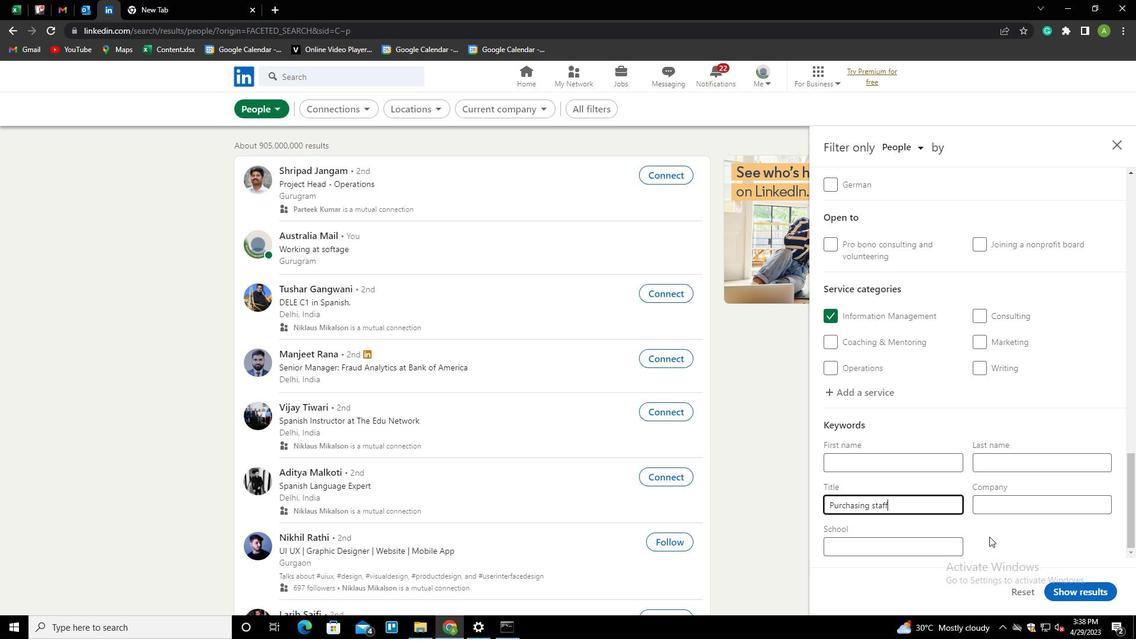 
Action: Mouse moved to (1084, 588)
Screenshot: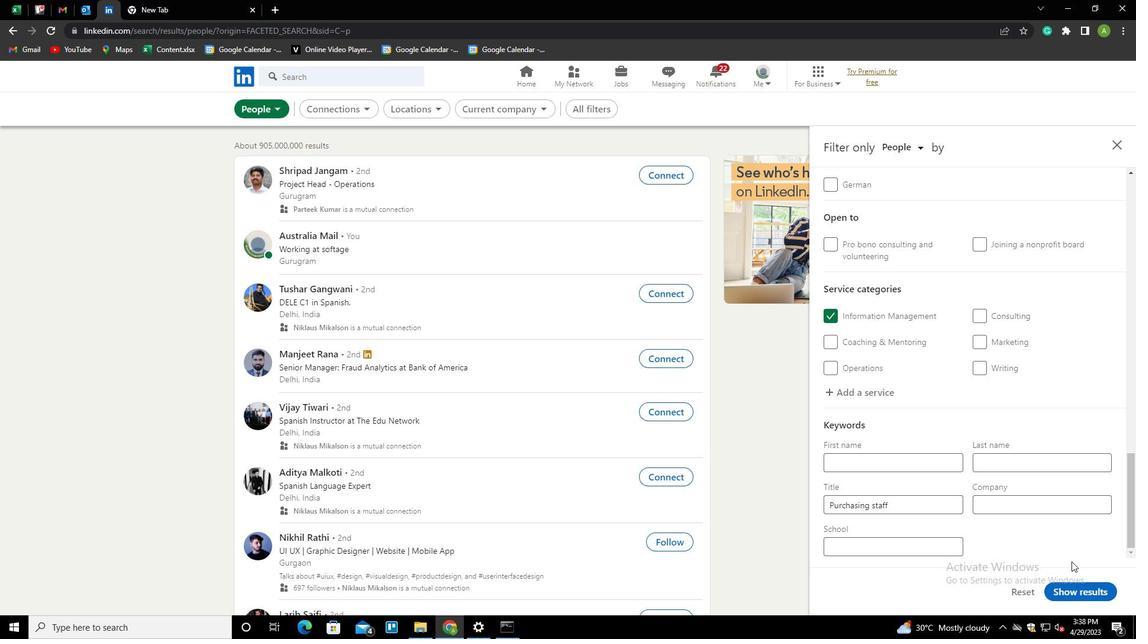 
Action: Mouse pressed left at (1084, 588)
Screenshot: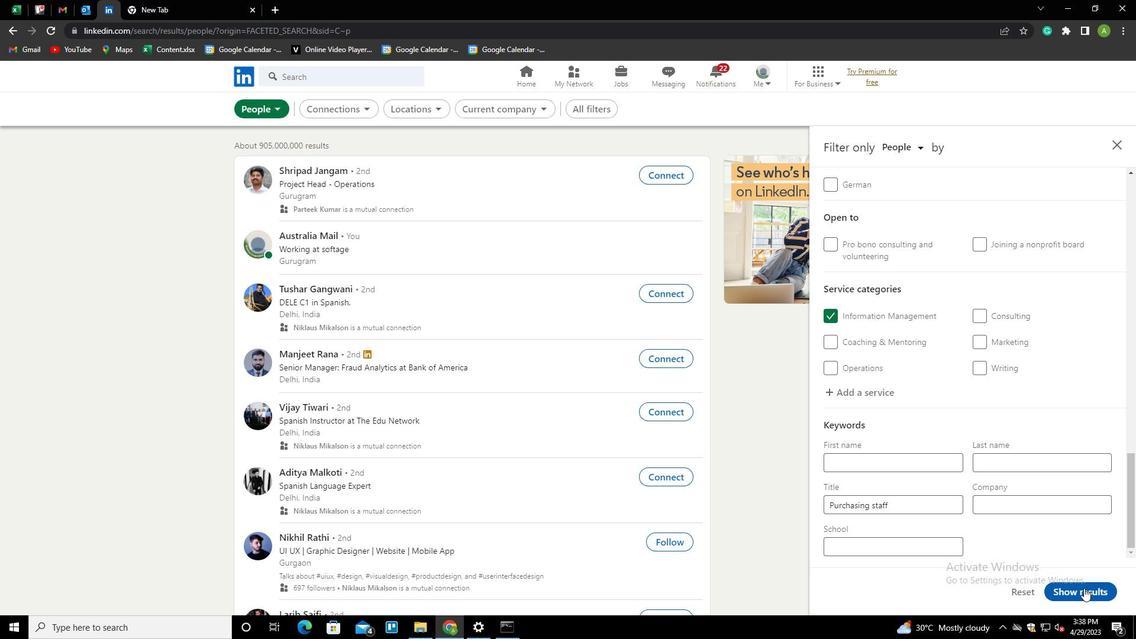 
